 Task: Add a dependency to the task Create a new online platform for online nutrition coaching , the existing task  Implement a new cloud-based supply chain analytics system for a company in the project BlueChipper
Action: Mouse moved to (643, 503)
Screenshot: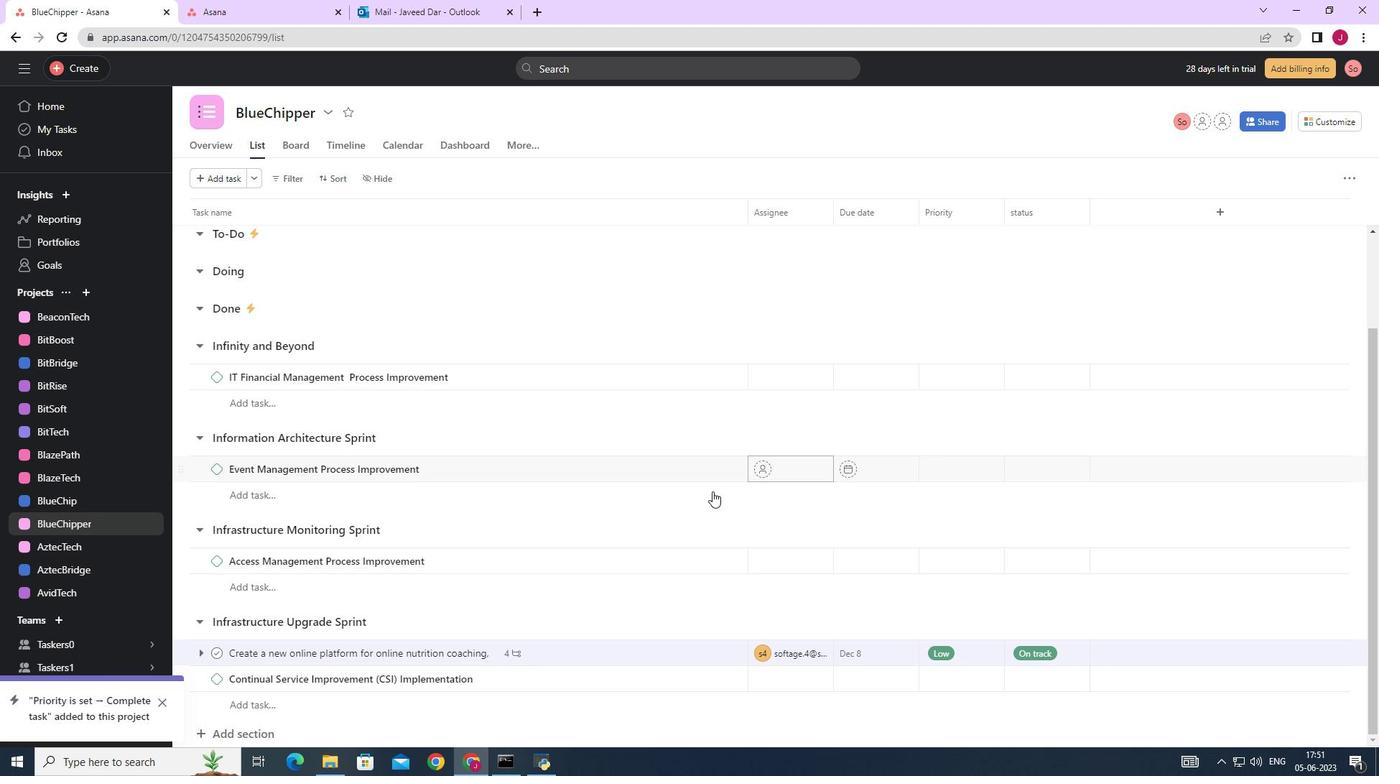 
Action: Mouse scrolled (643, 502) with delta (0, 0)
Screenshot: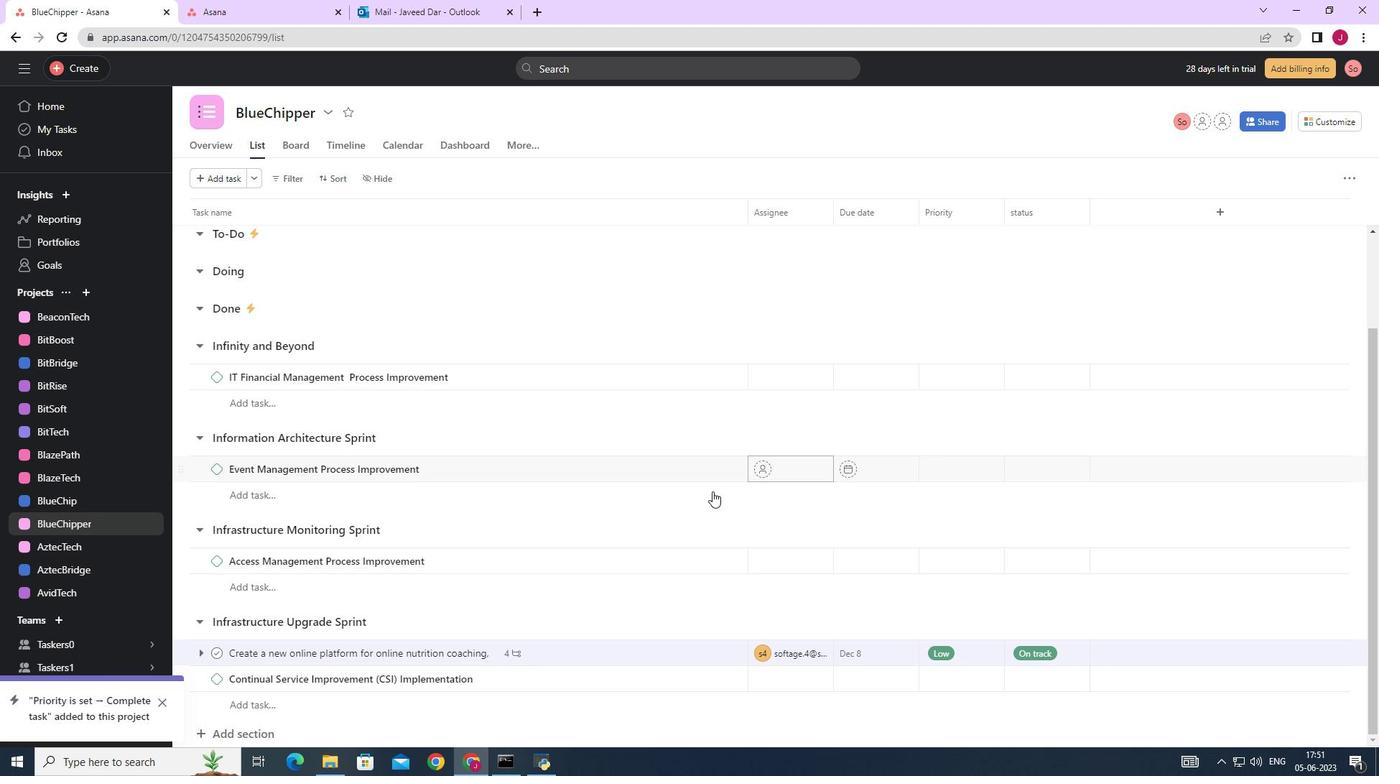 
Action: Mouse moved to (643, 504)
Screenshot: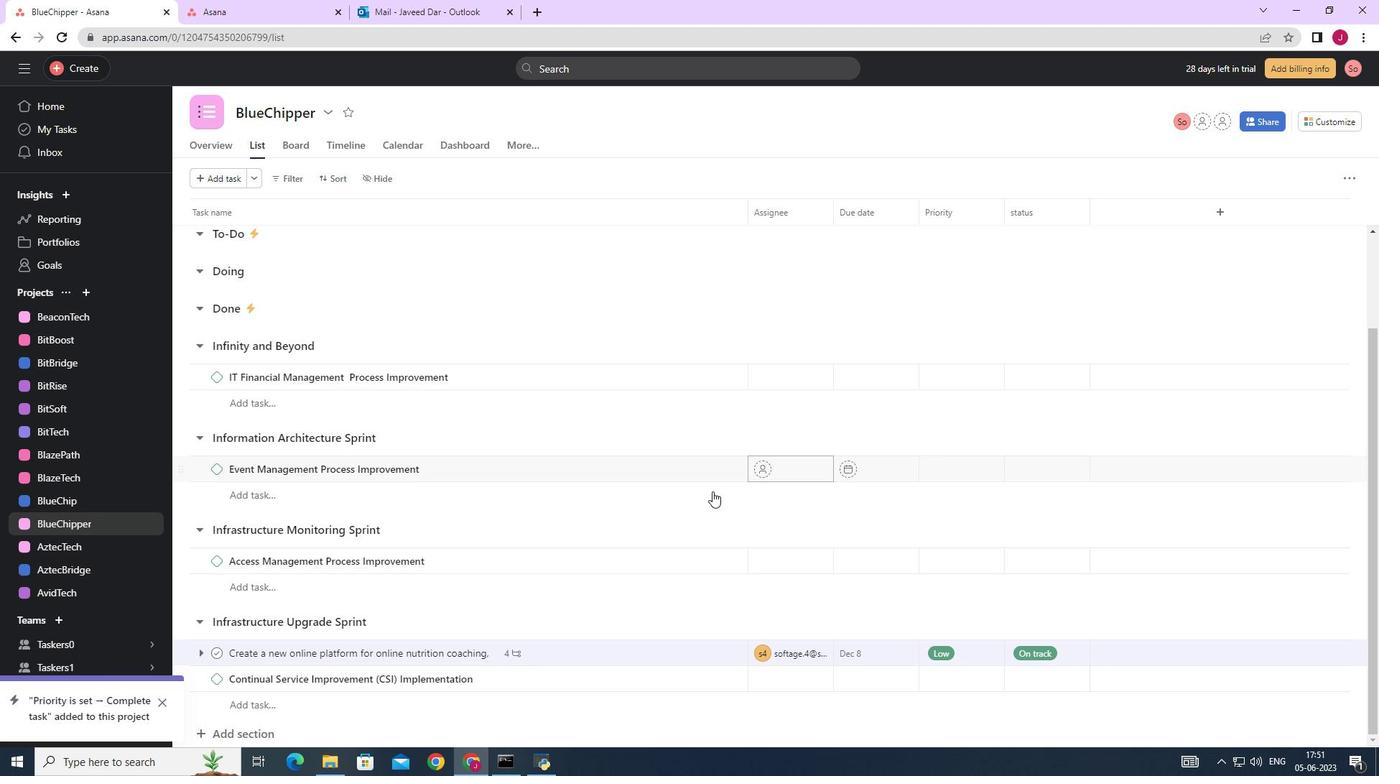 
Action: Mouse scrolled (643, 503) with delta (0, 0)
Screenshot: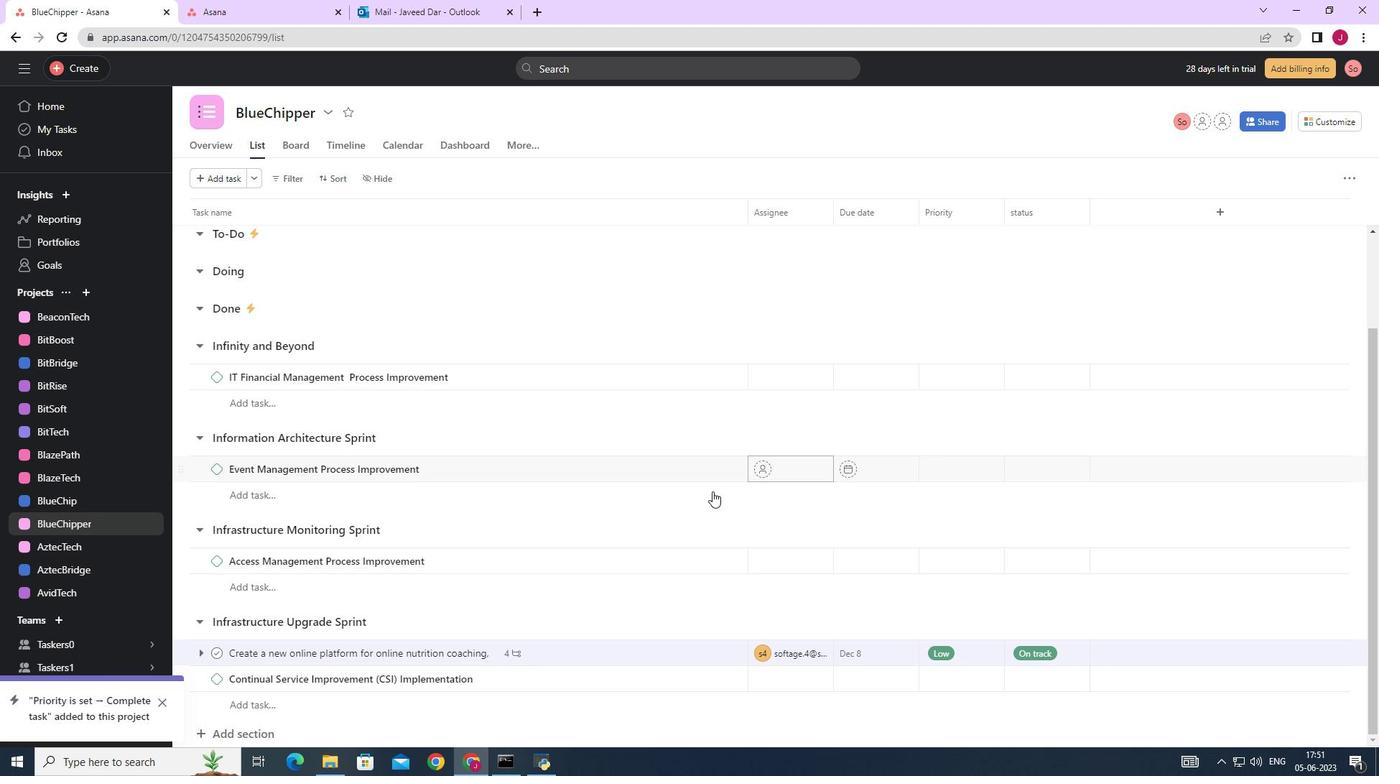 
Action: Mouse scrolled (643, 503) with delta (0, 0)
Screenshot: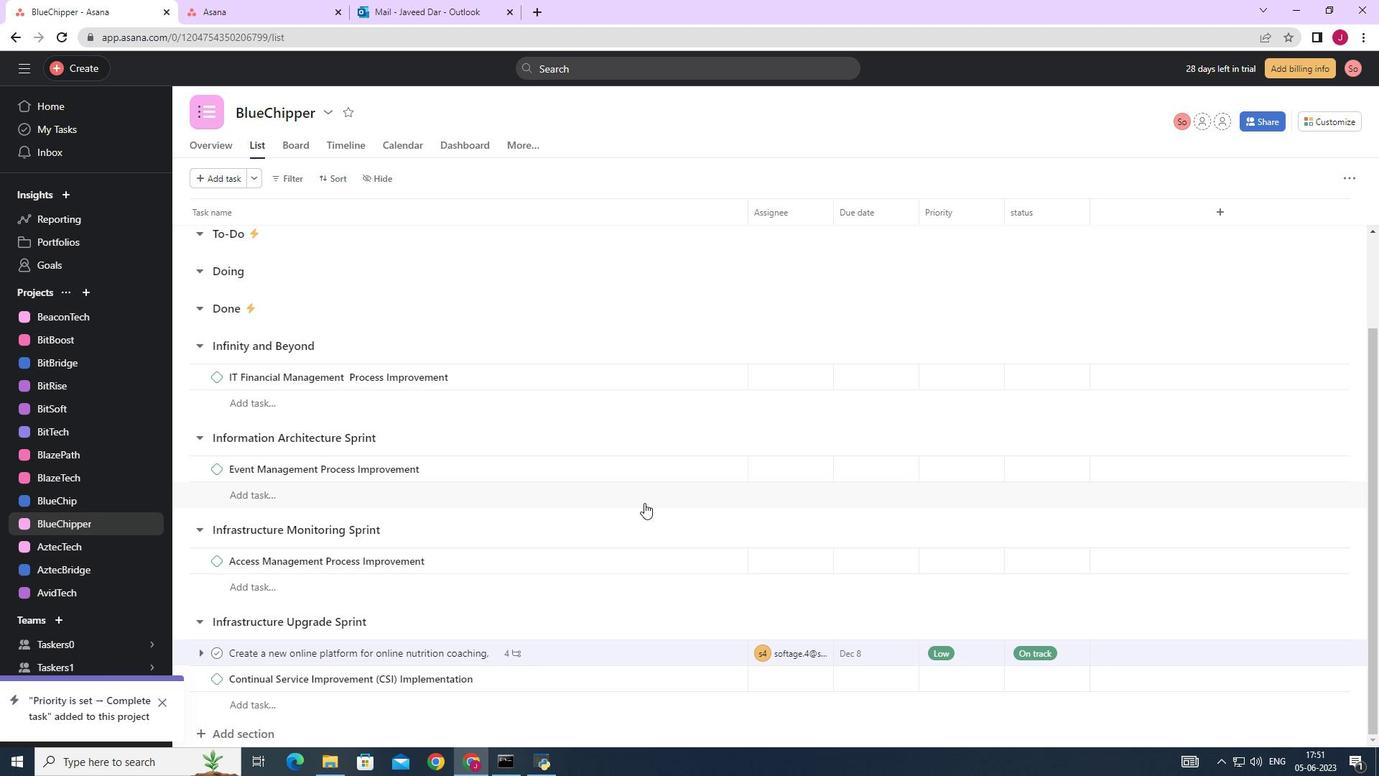 
Action: Mouse scrolled (643, 503) with delta (0, 0)
Screenshot: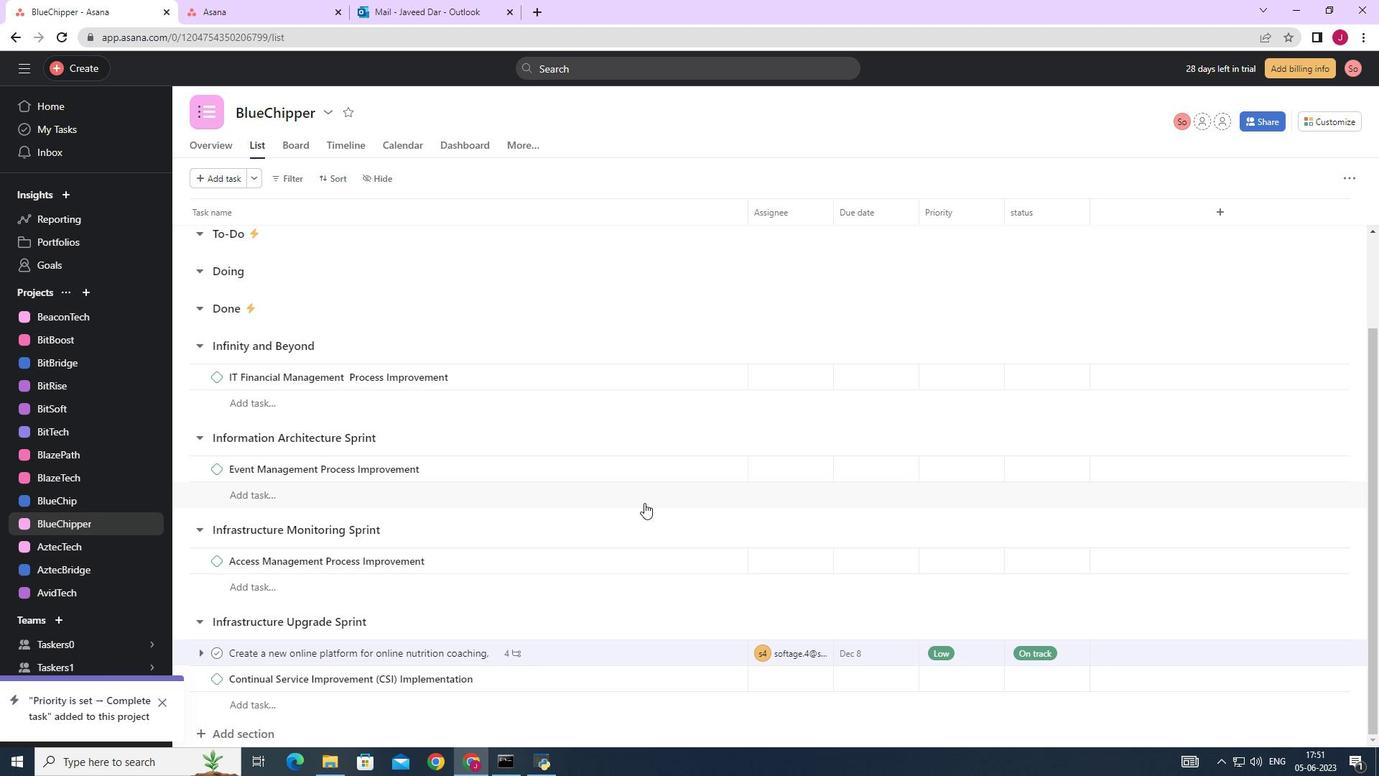 
Action: Mouse scrolled (643, 503) with delta (0, 0)
Screenshot: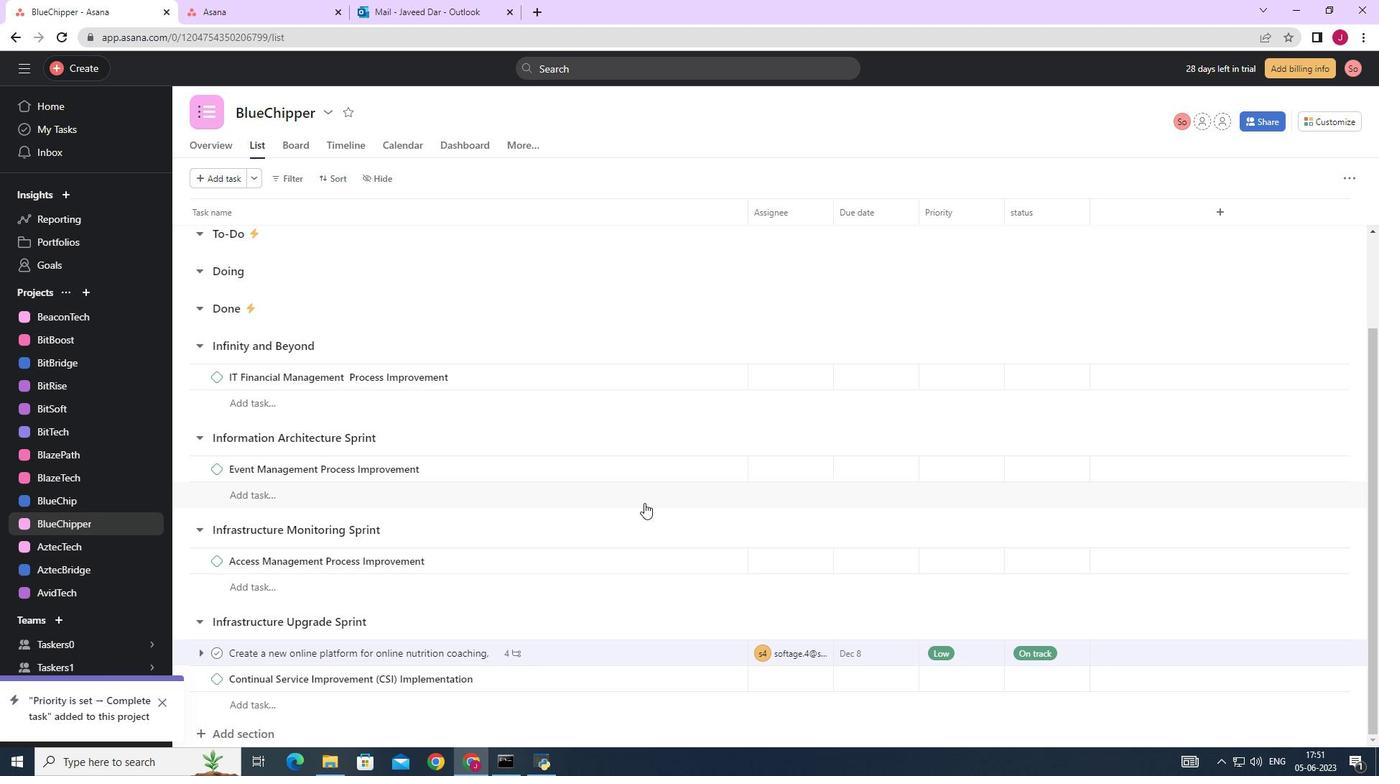 
Action: Mouse scrolled (643, 503) with delta (0, 0)
Screenshot: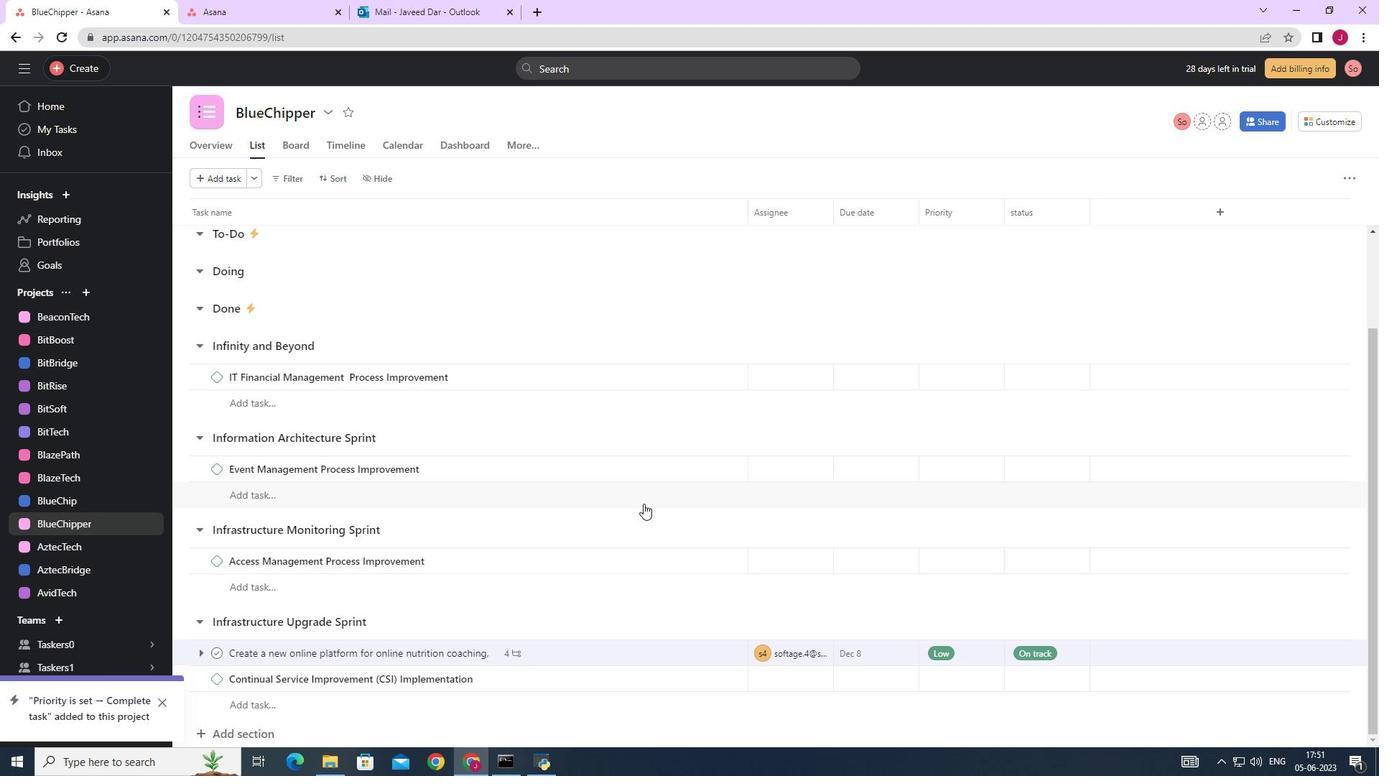 
Action: Mouse moved to (694, 656)
Screenshot: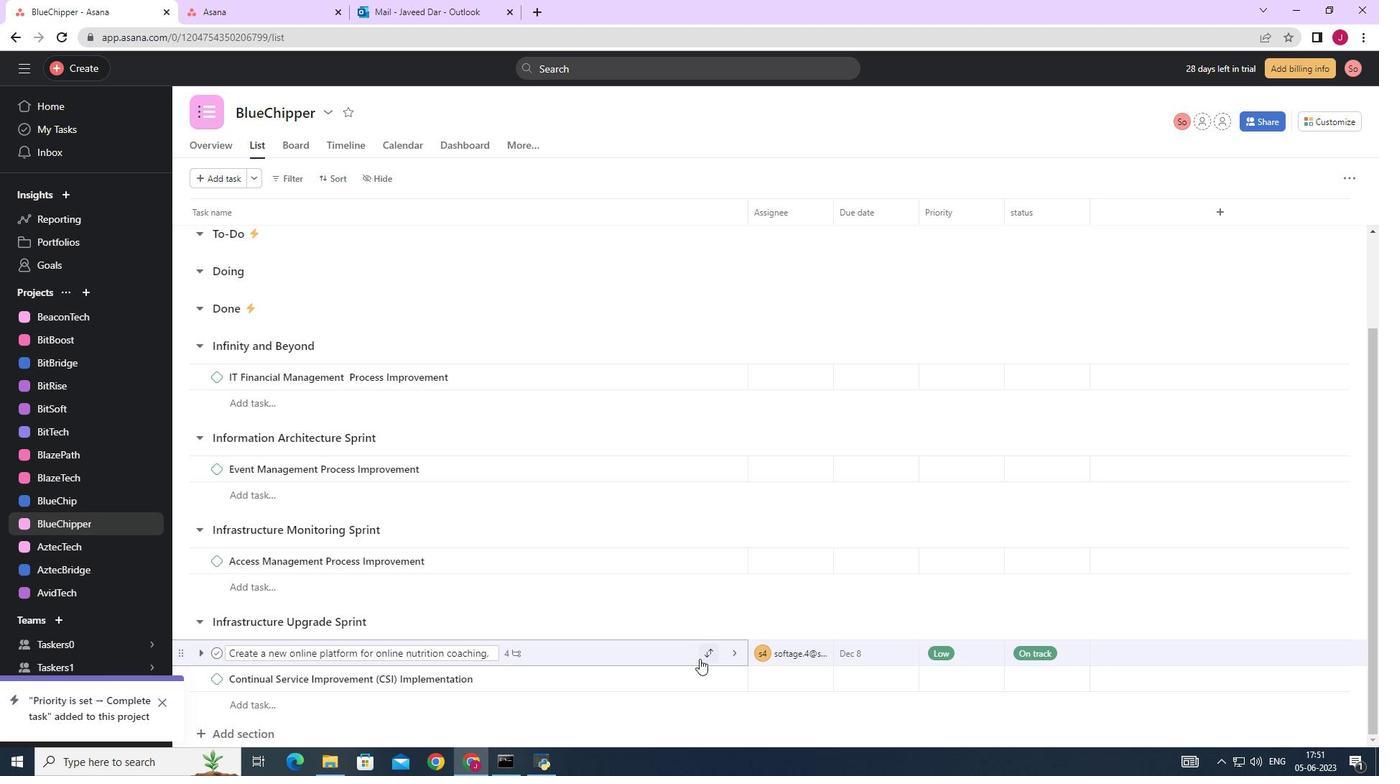 
Action: Mouse pressed left at (694, 656)
Screenshot: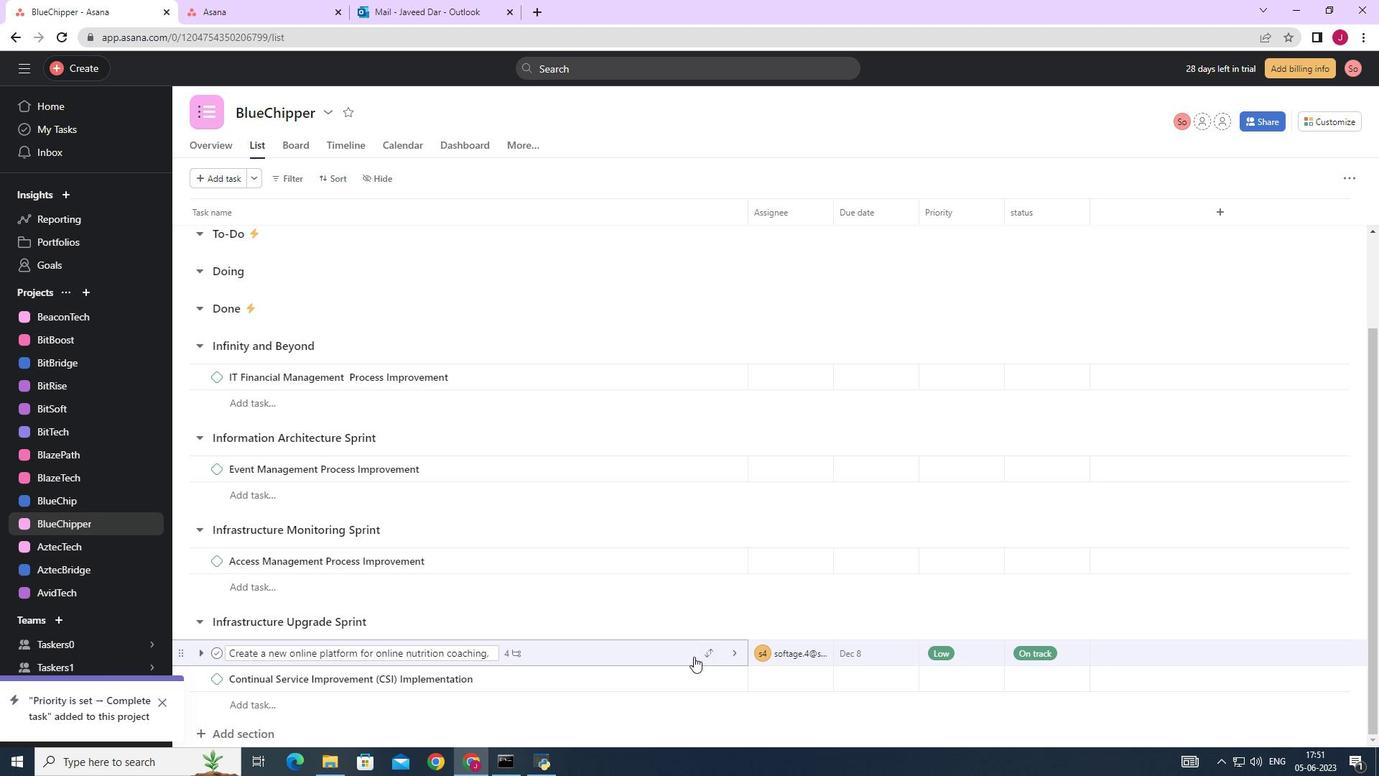 
Action: Mouse moved to (1043, 500)
Screenshot: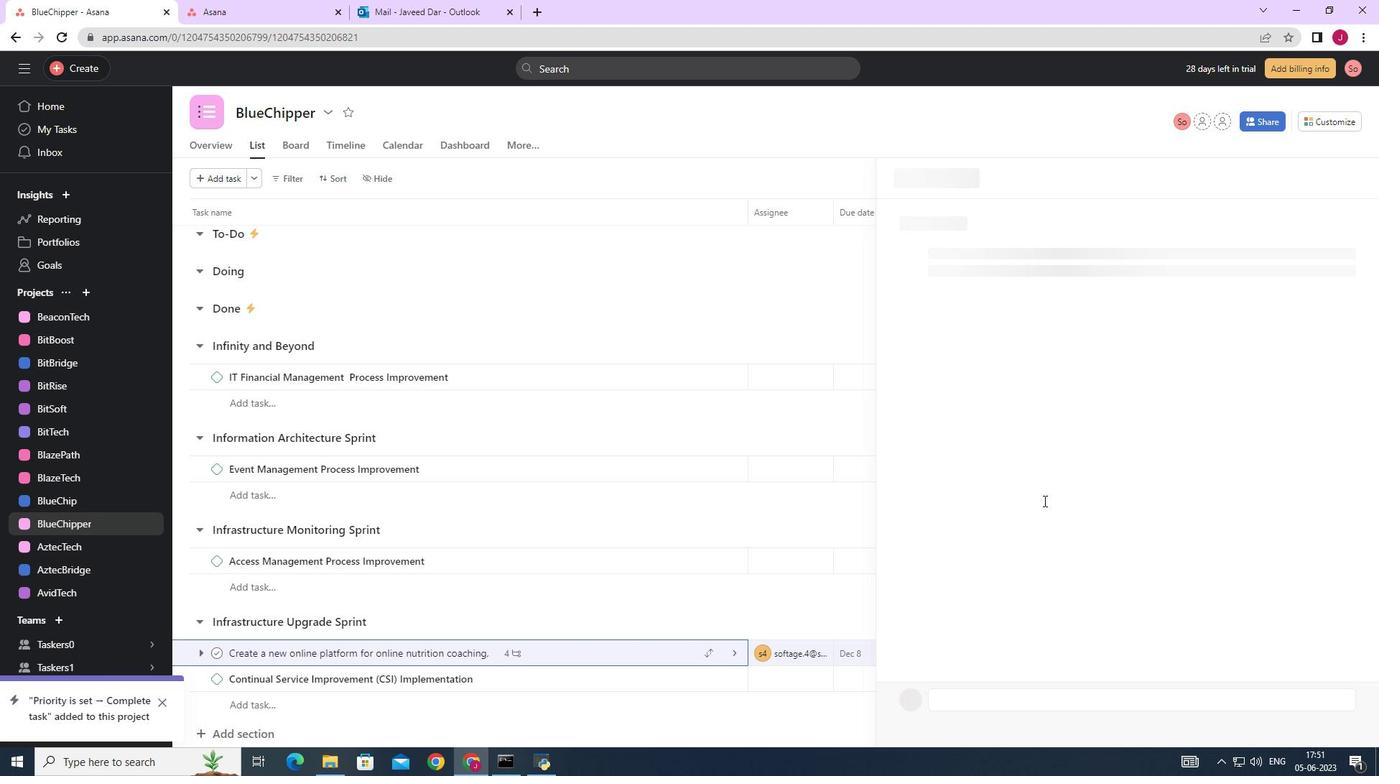 
Action: Mouse scrolled (1043, 499) with delta (0, 0)
Screenshot: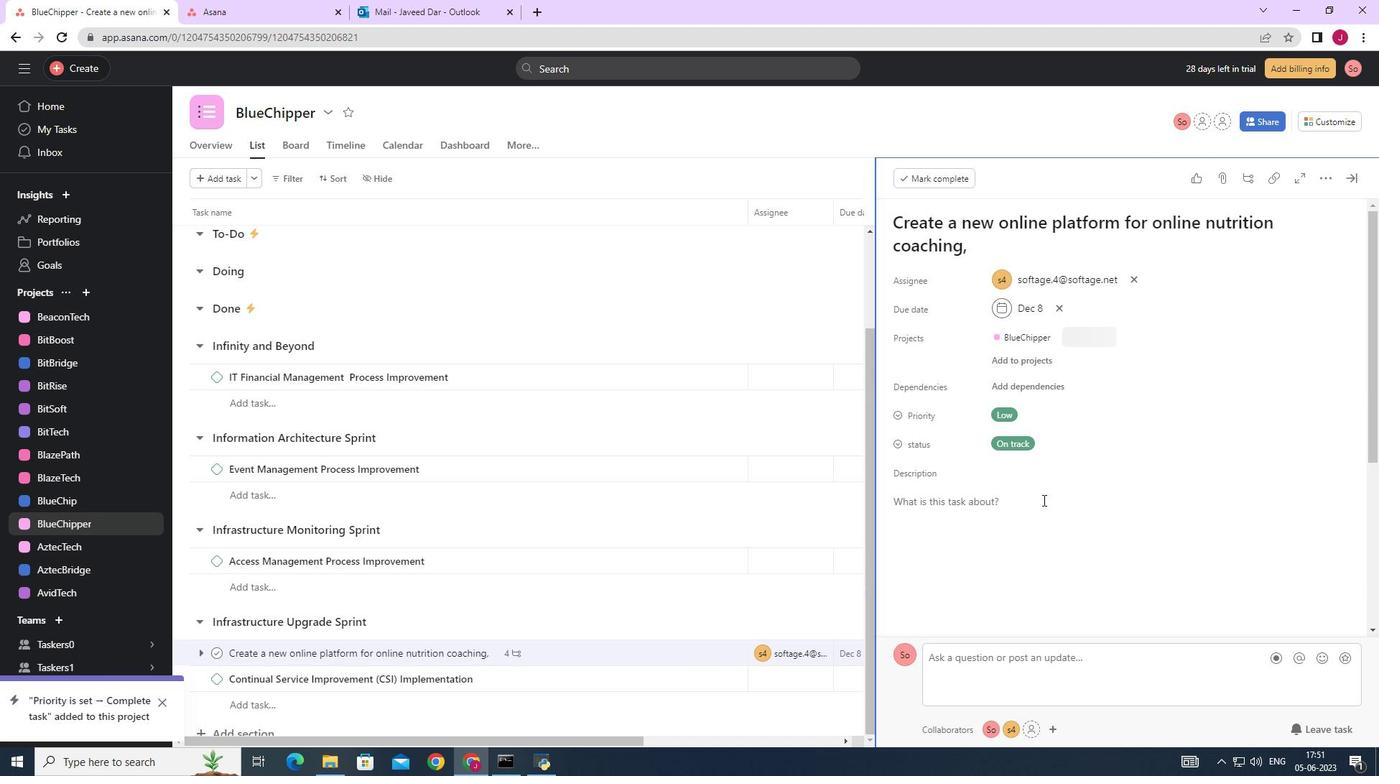 
Action: Mouse moved to (1033, 492)
Screenshot: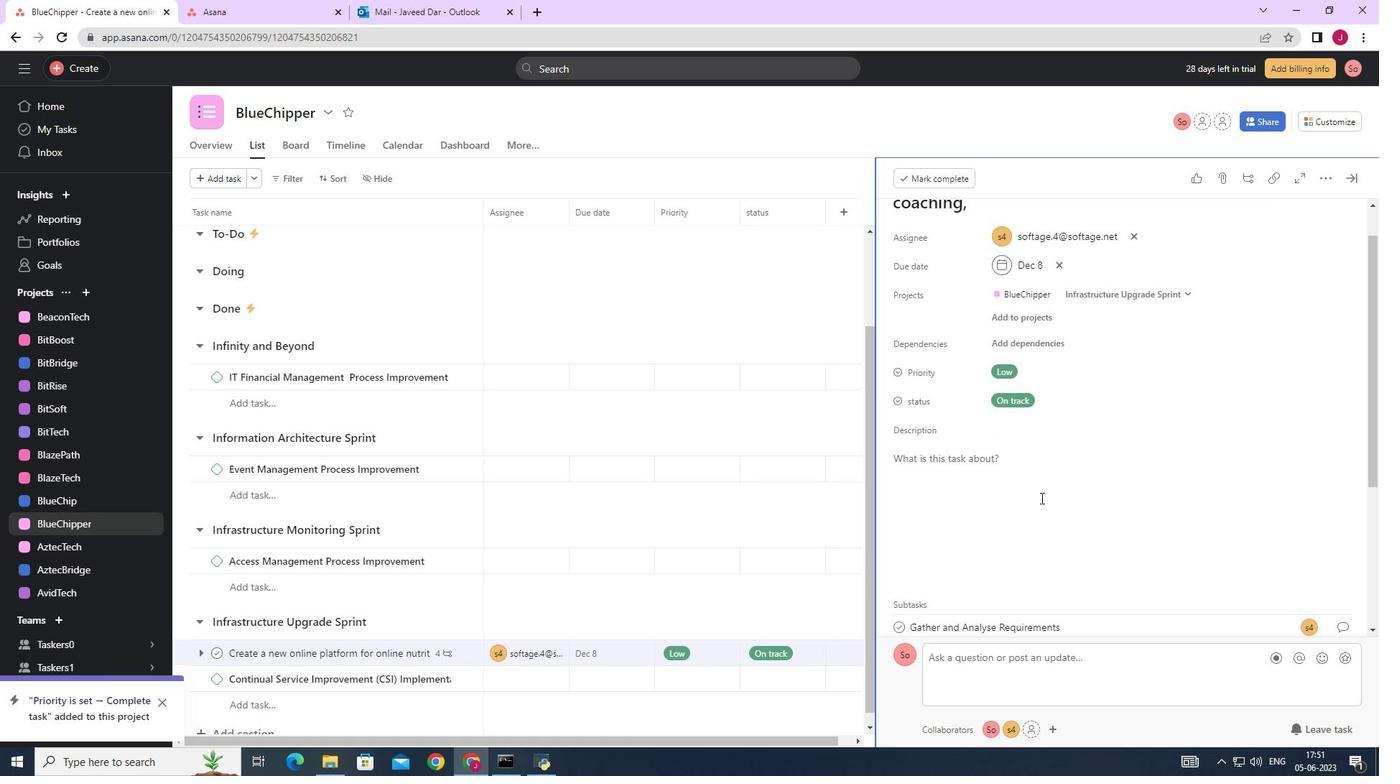 
Action: Mouse scrolled (1033, 491) with delta (0, 0)
Screenshot: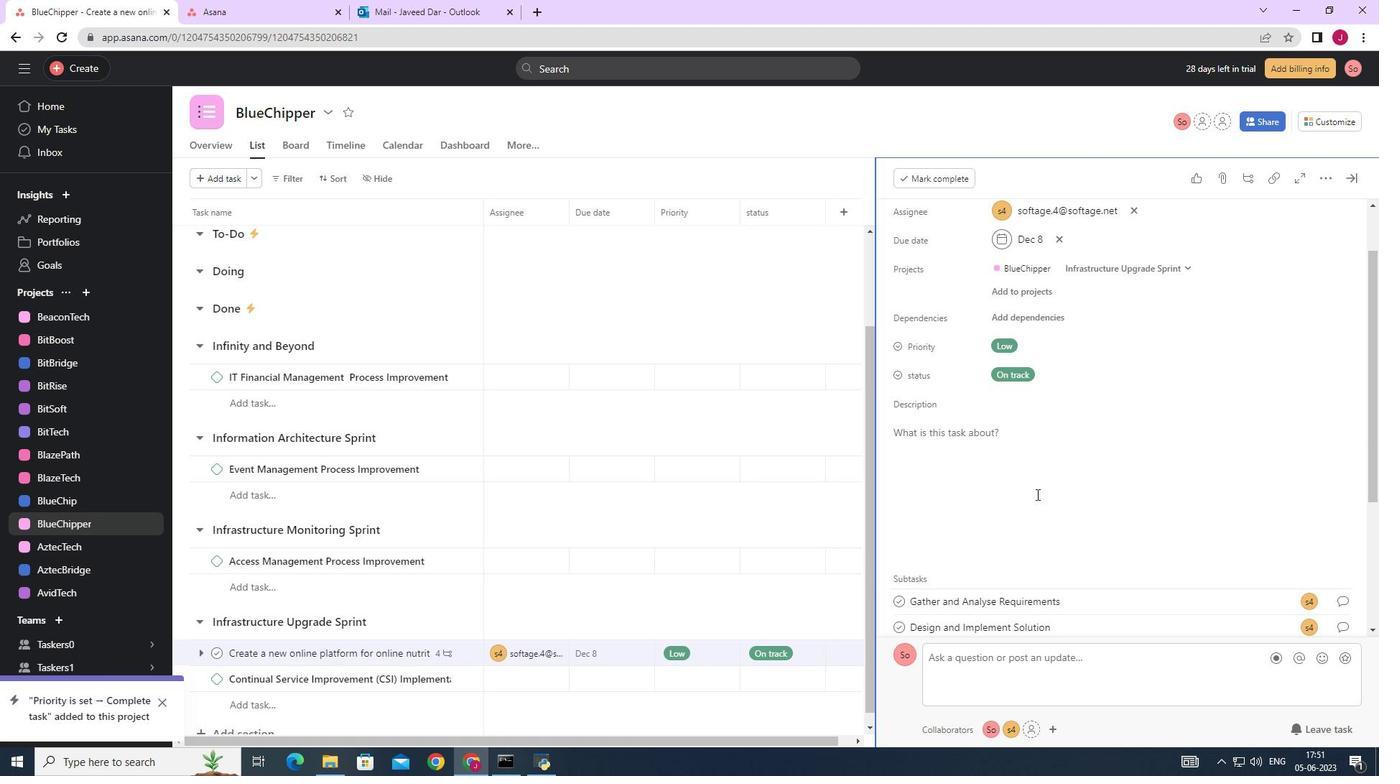 
Action: Mouse scrolled (1033, 491) with delta (0, 0)
Screenshot: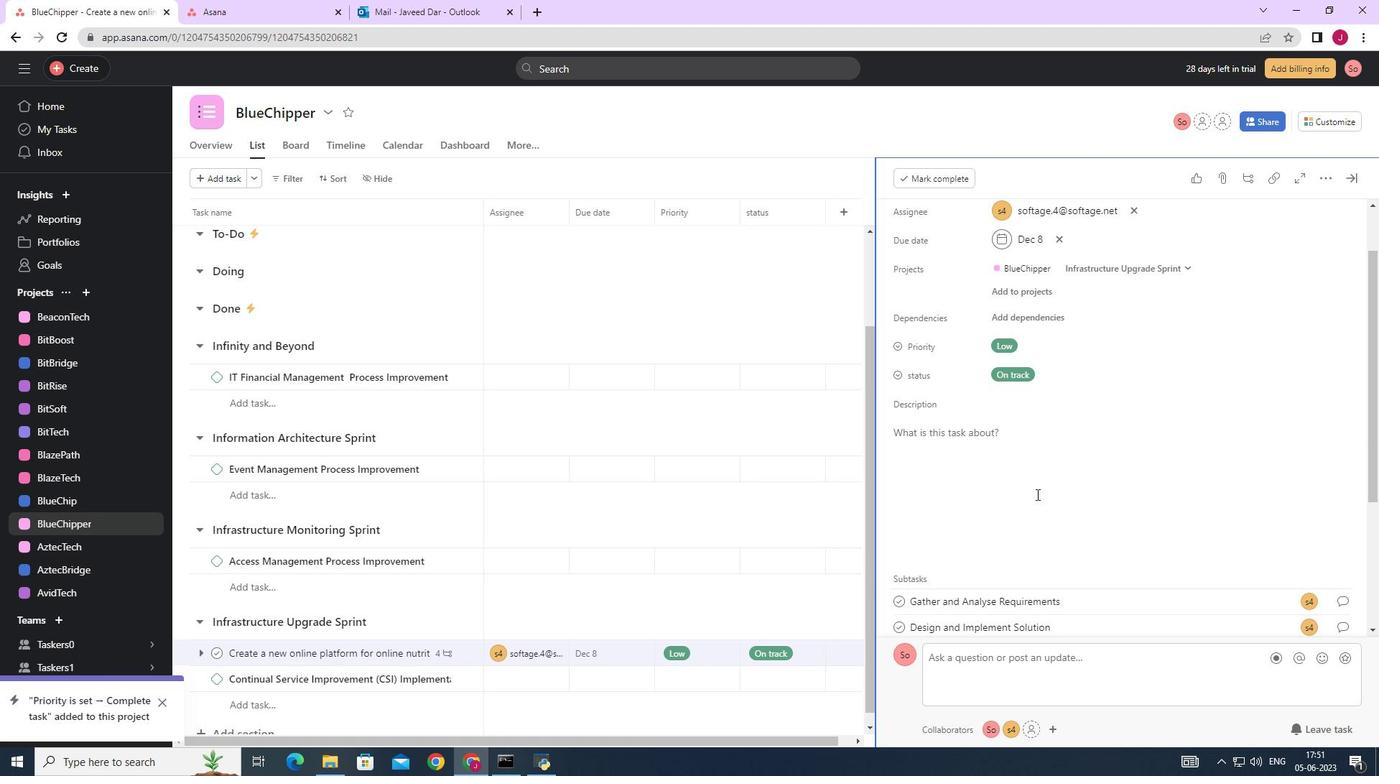 
Action: Mouse scrolled (1033, 491) with delta (0, 0)
Screenshot: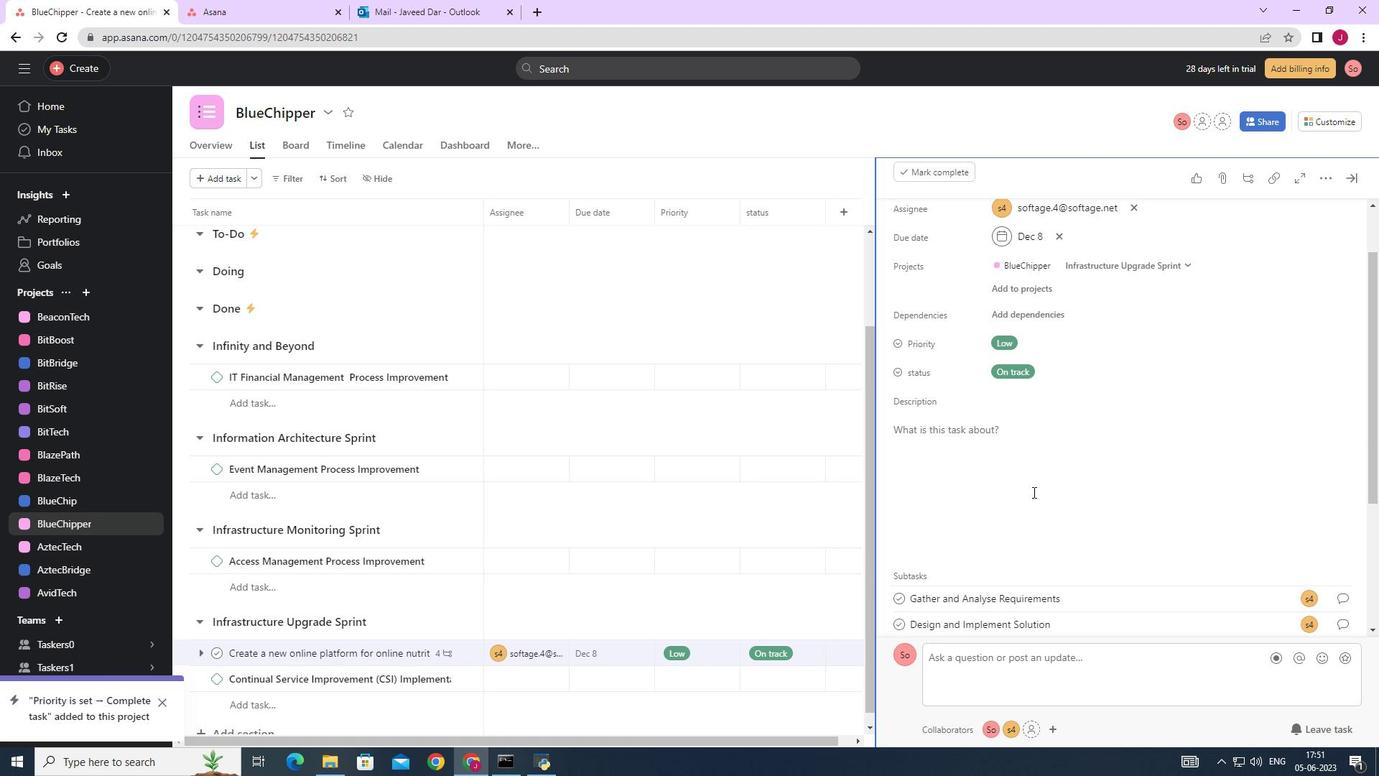 
Action: Mouse scrolled (1033, 491) with delta (0, 0)
Screenshot: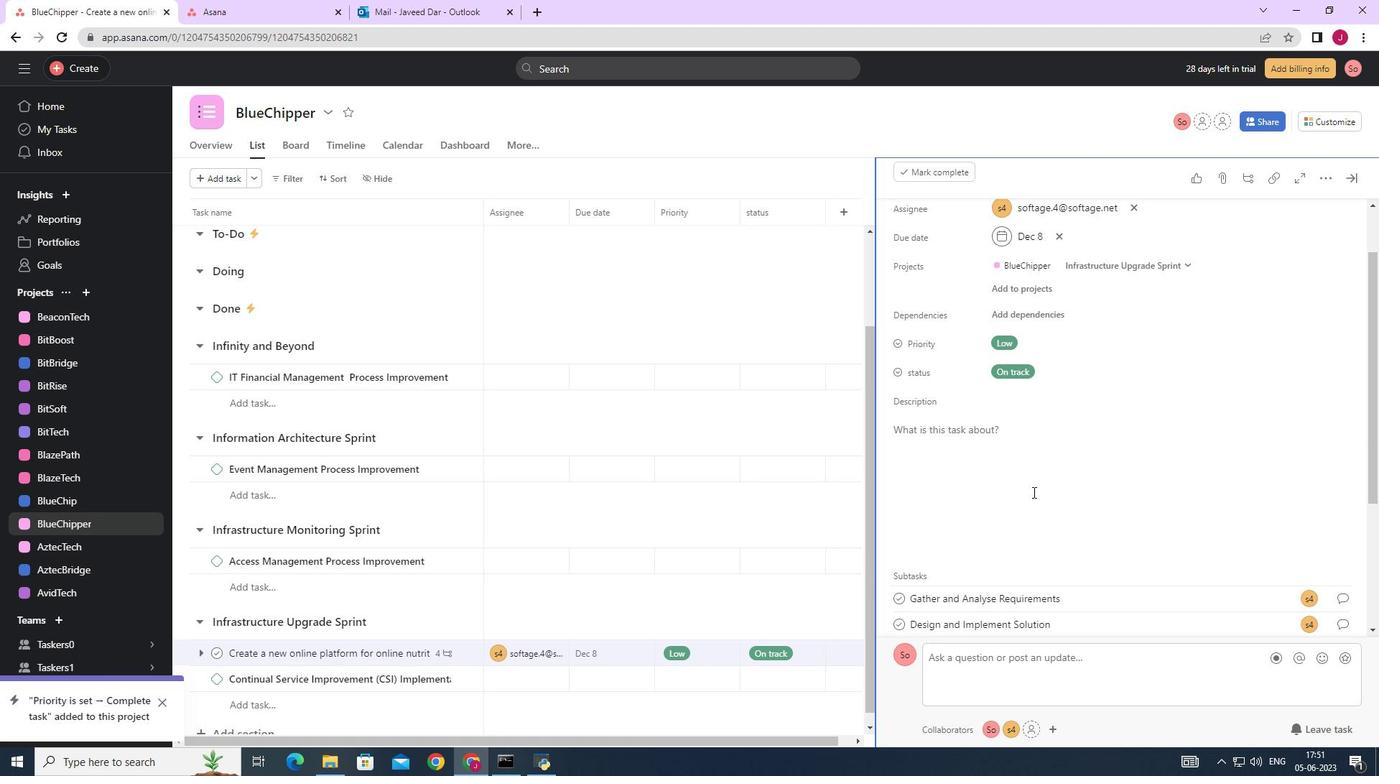 
Action: Mouse moved to (952, 454)
Screenshot: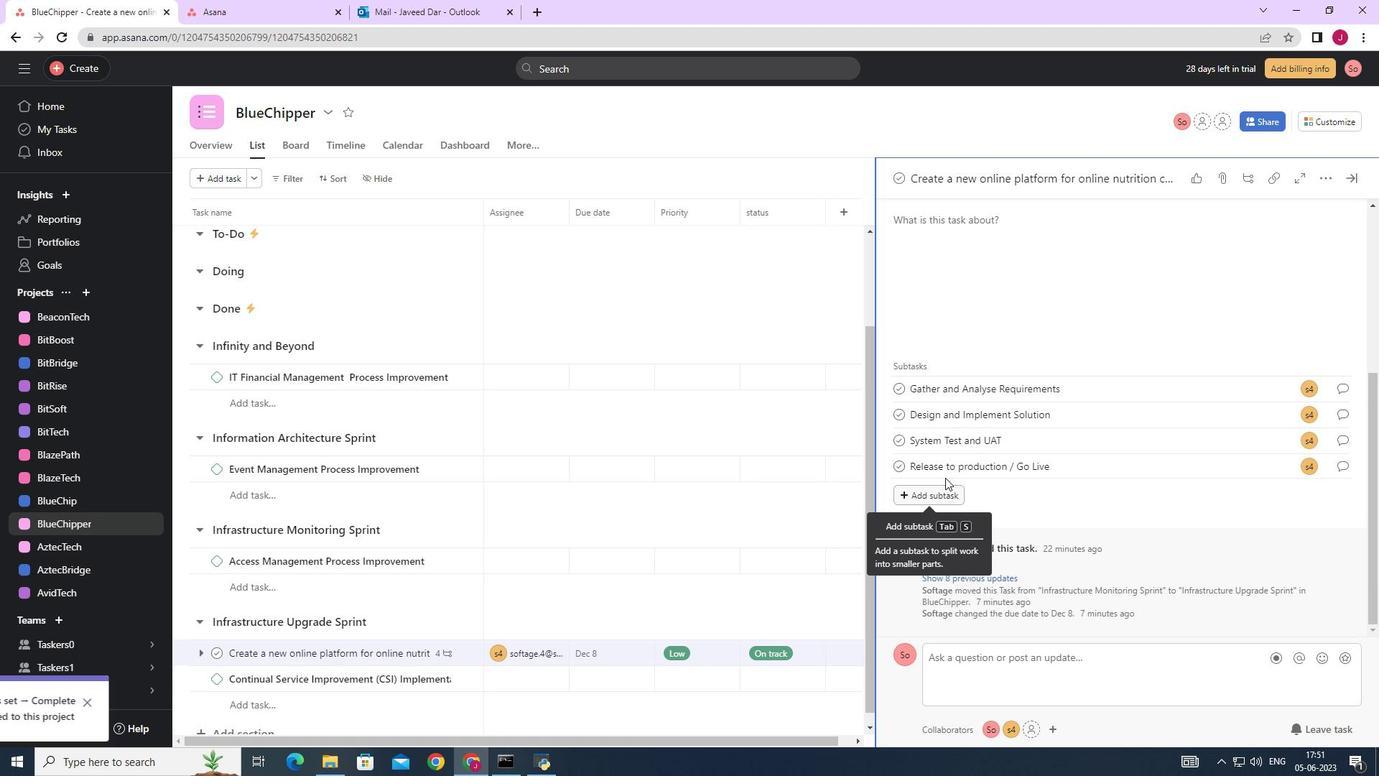 
Action: Mouse scrolled (952, 454) with delta (0, 0)
Screenshot: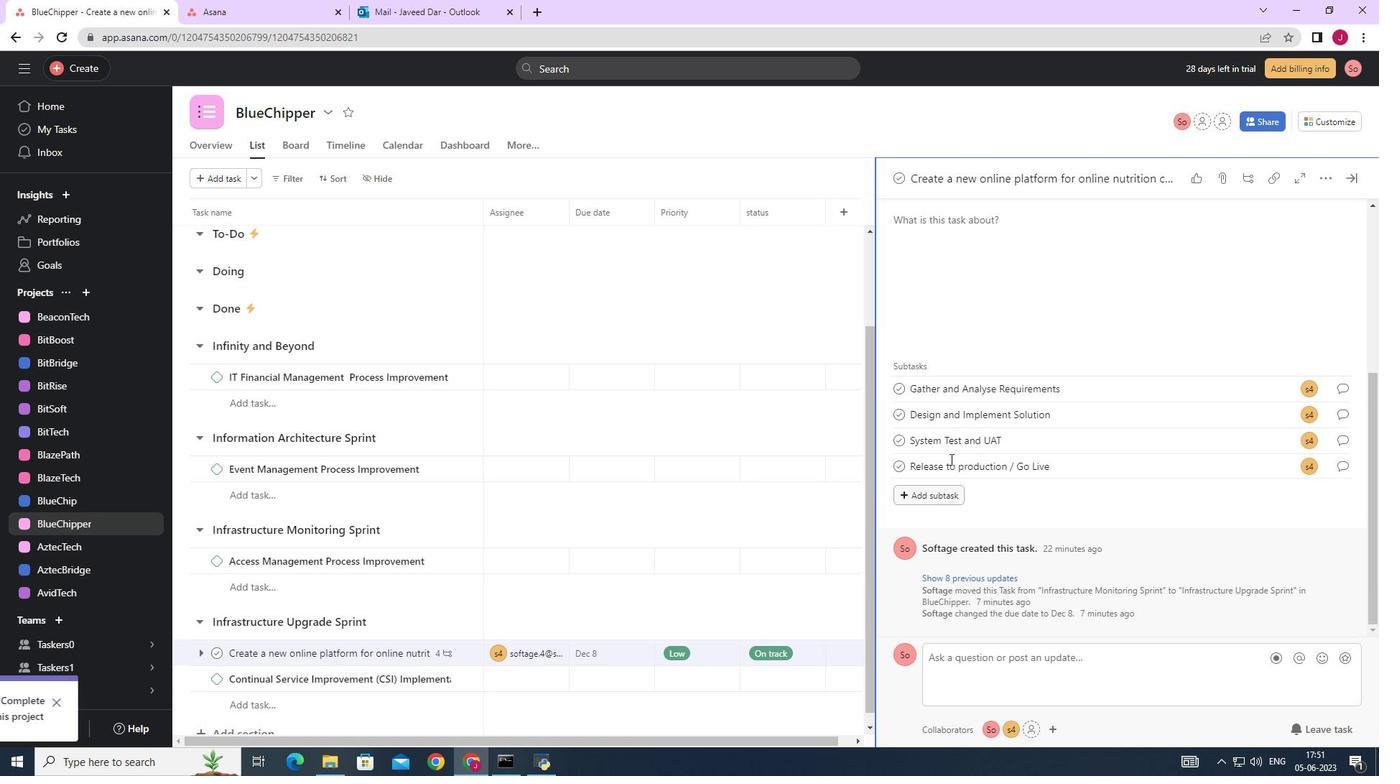 
Action: Mouse scrolled (952, 454) with delta (0, 0)
Screenshot: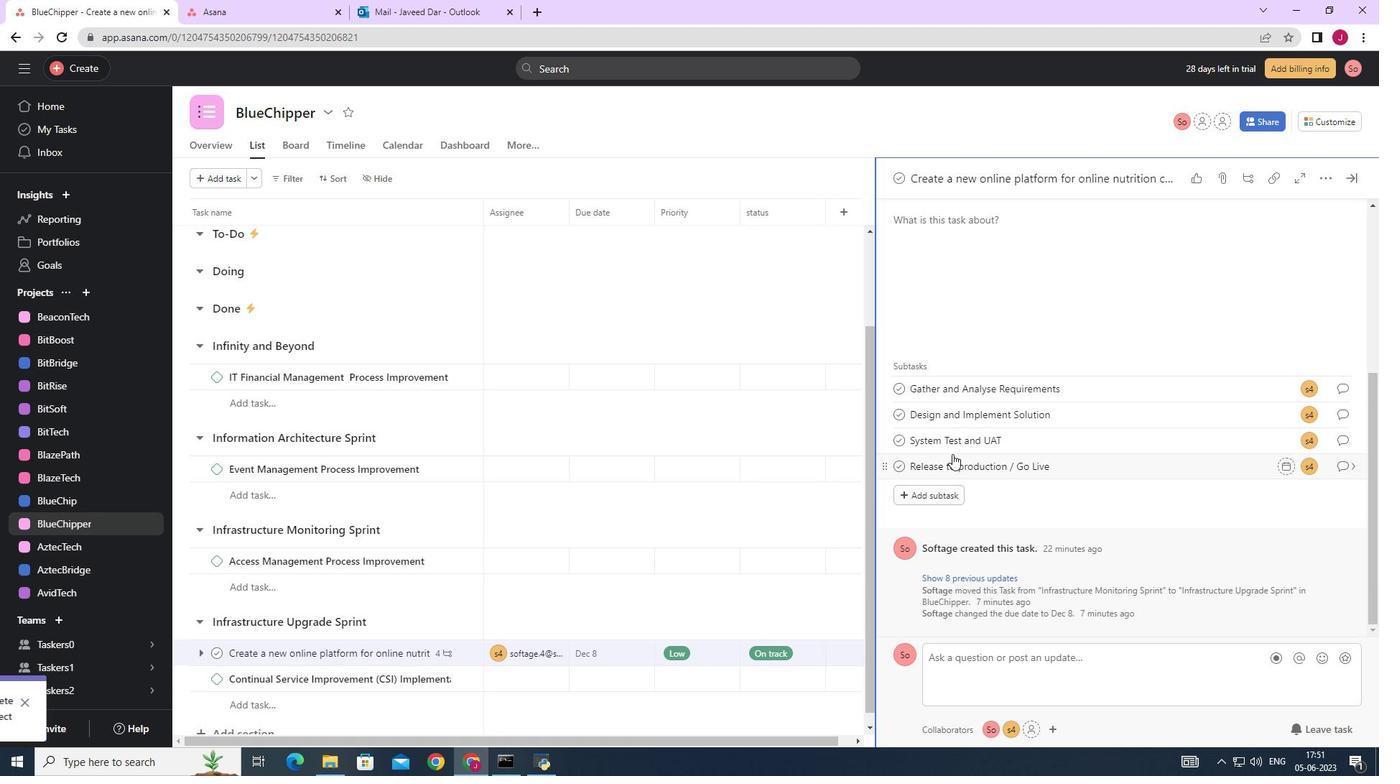 
Action: Mouse scrolled (952, 454) with delta (0, 0)
Screenshot: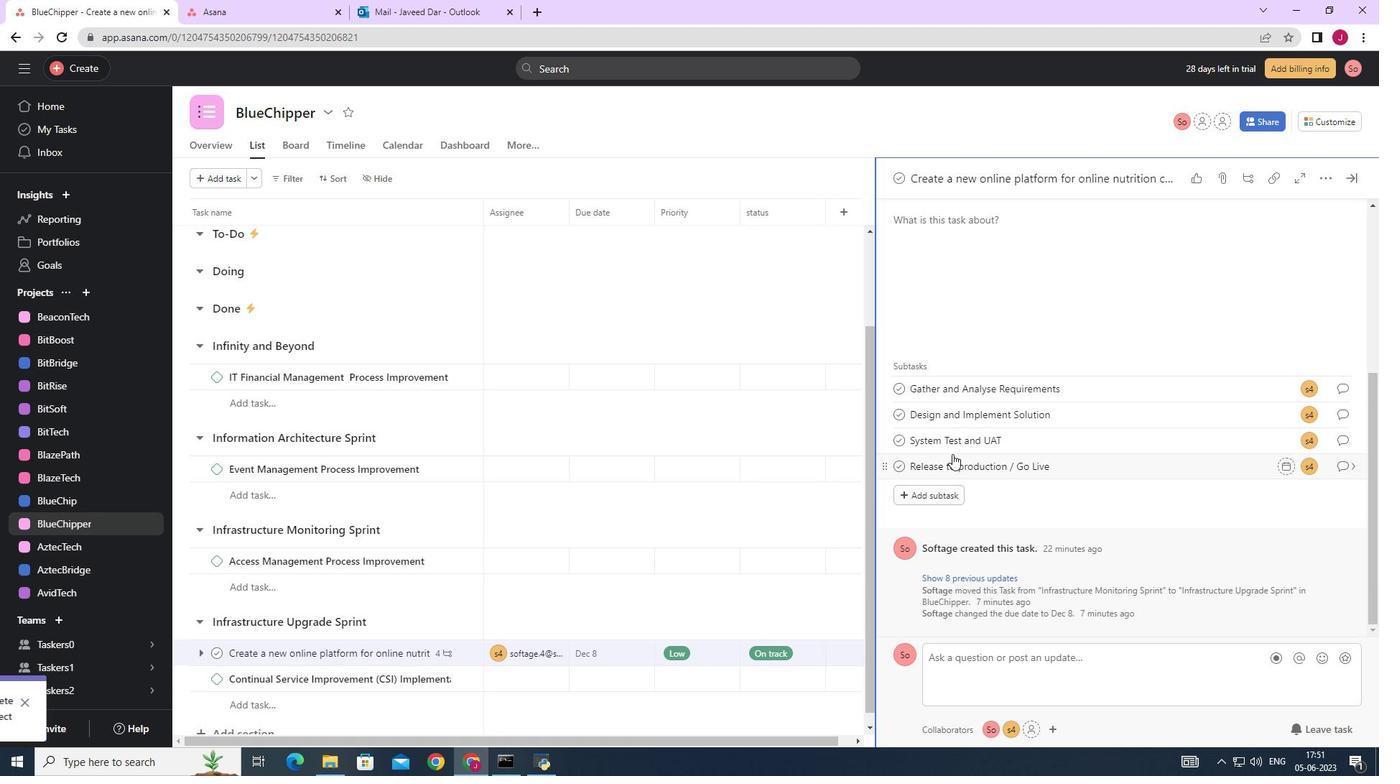 
Action: Mouse moved to (989, 379)
Screenshot: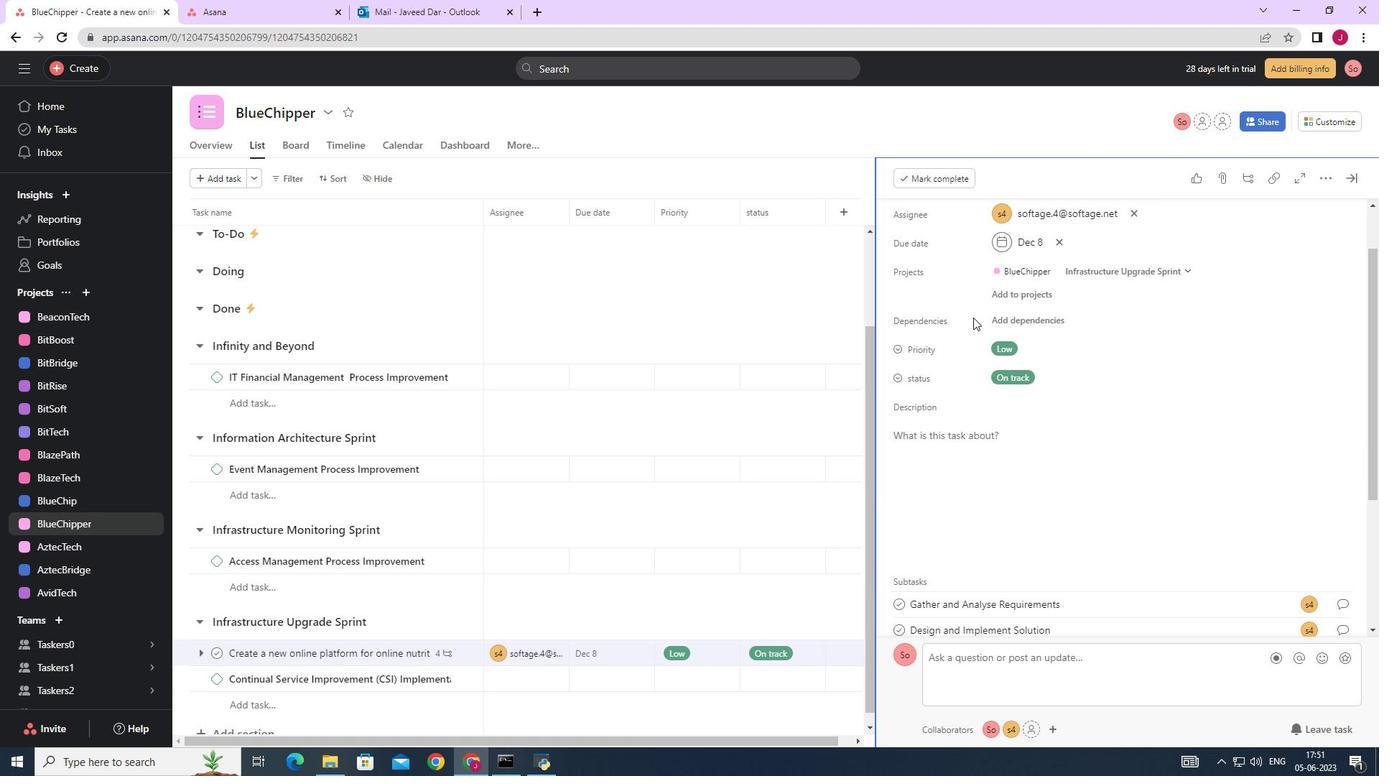 
Action: Mouse scrolled (989, 380) with delta (0, 0)
Screenshot: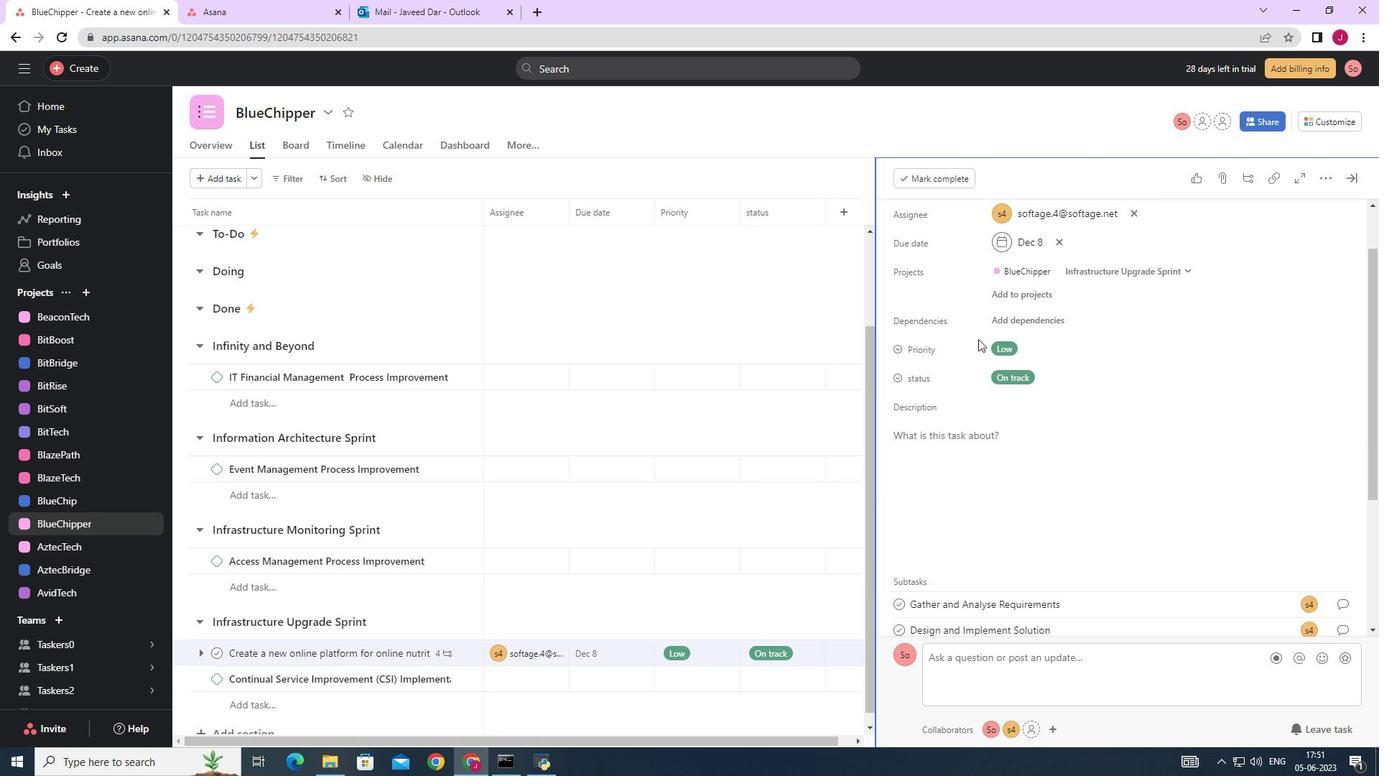 
Action: Mouse scrolled (989, 380) with delta (0, 0)
Screenshot: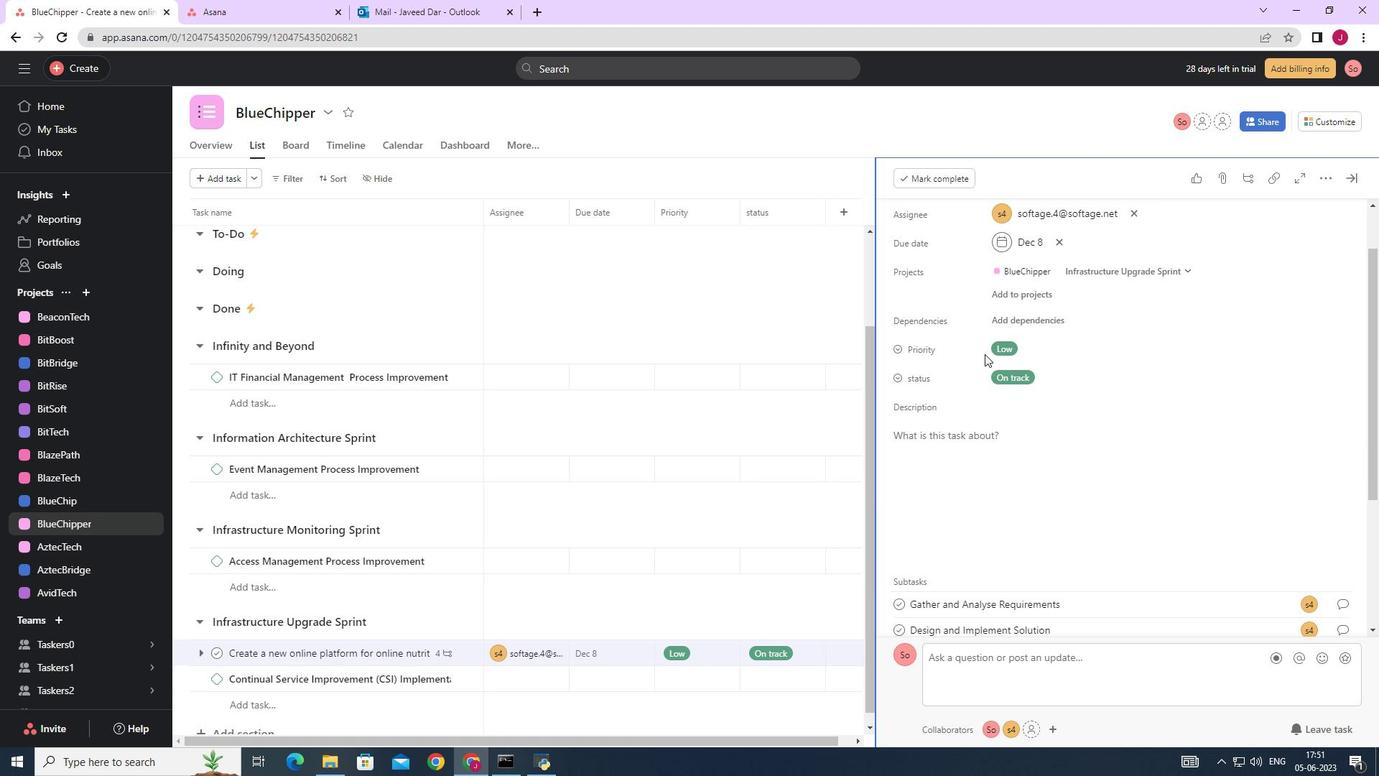 
Action: Mouse scrolled (989, 380) with delta (0, 0)
Screenshot: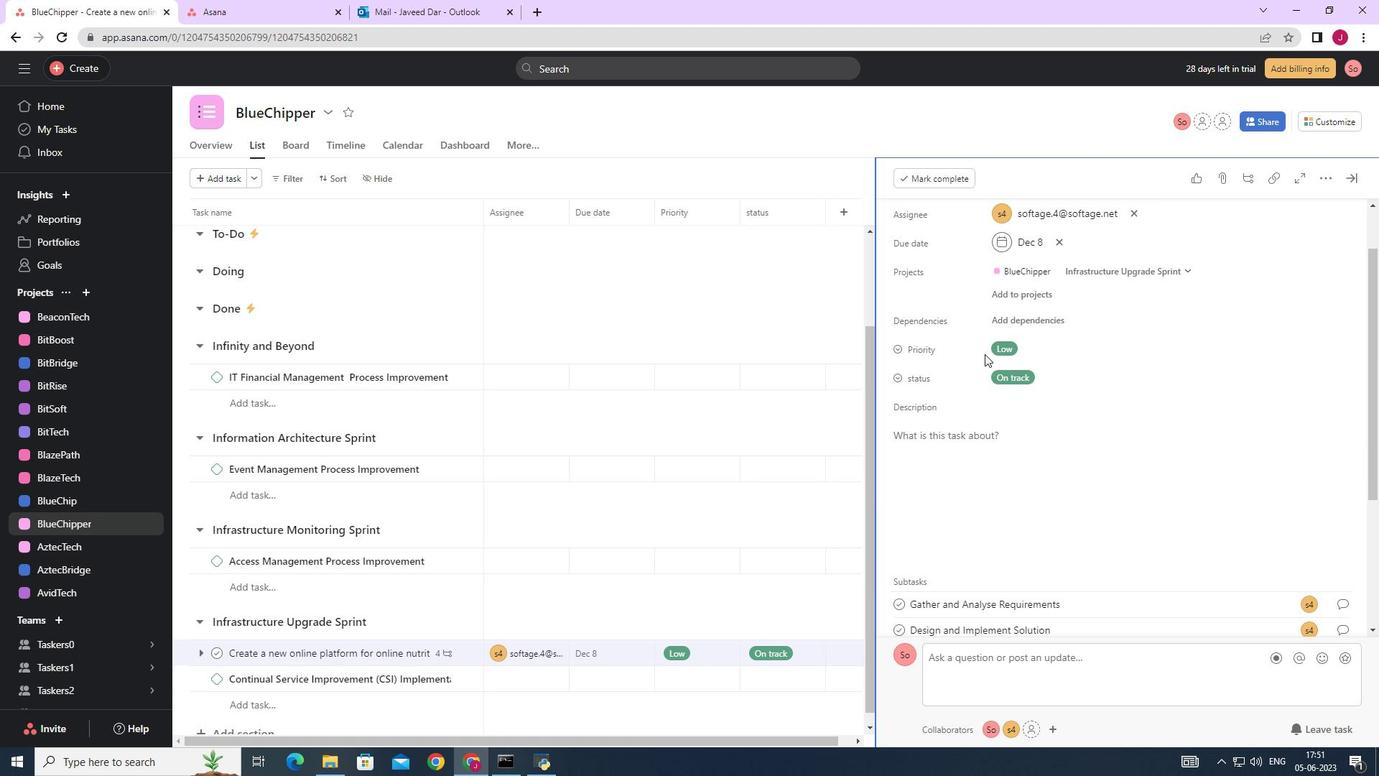 
Action: Mouse scrolled (989, 380) with delta (0, 0)
Screenshot: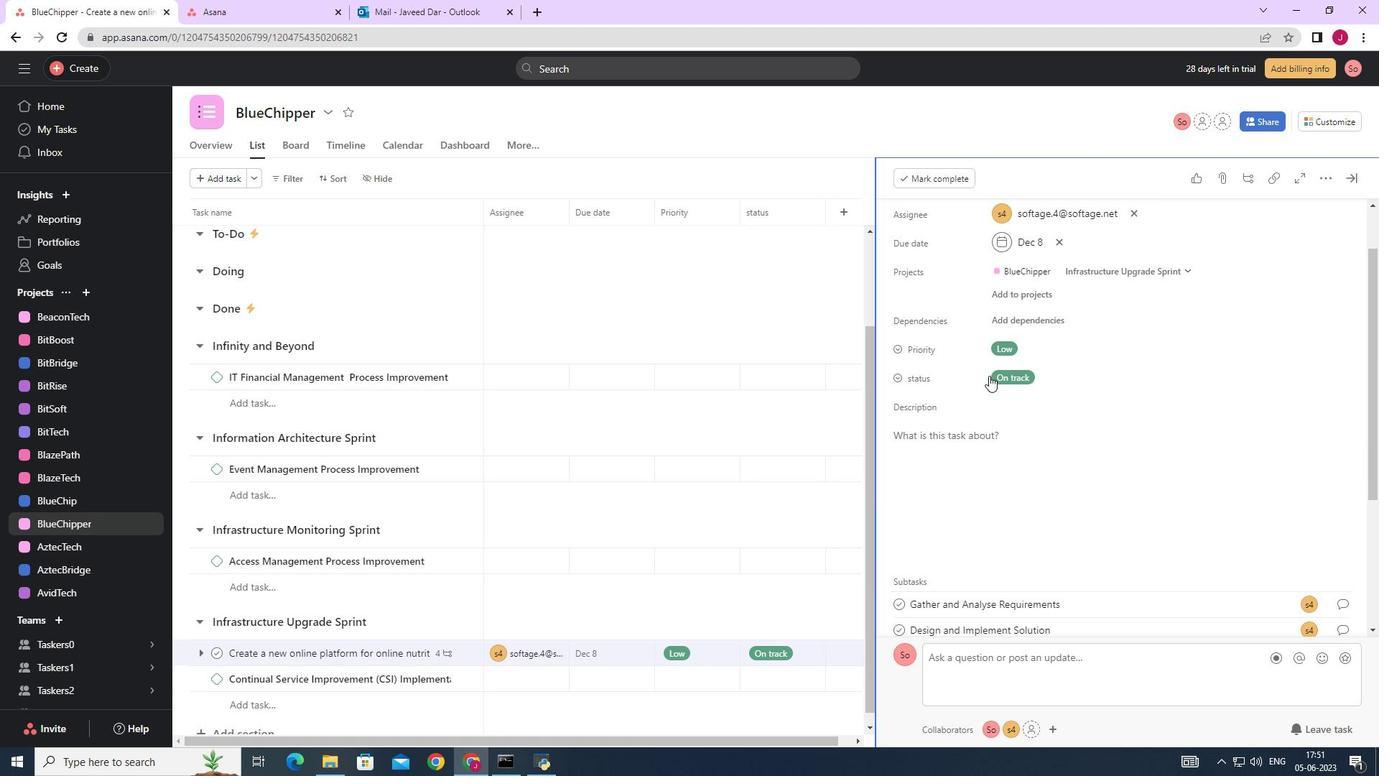 
Action: Mouse moved to (1046, 386)
Screenshot: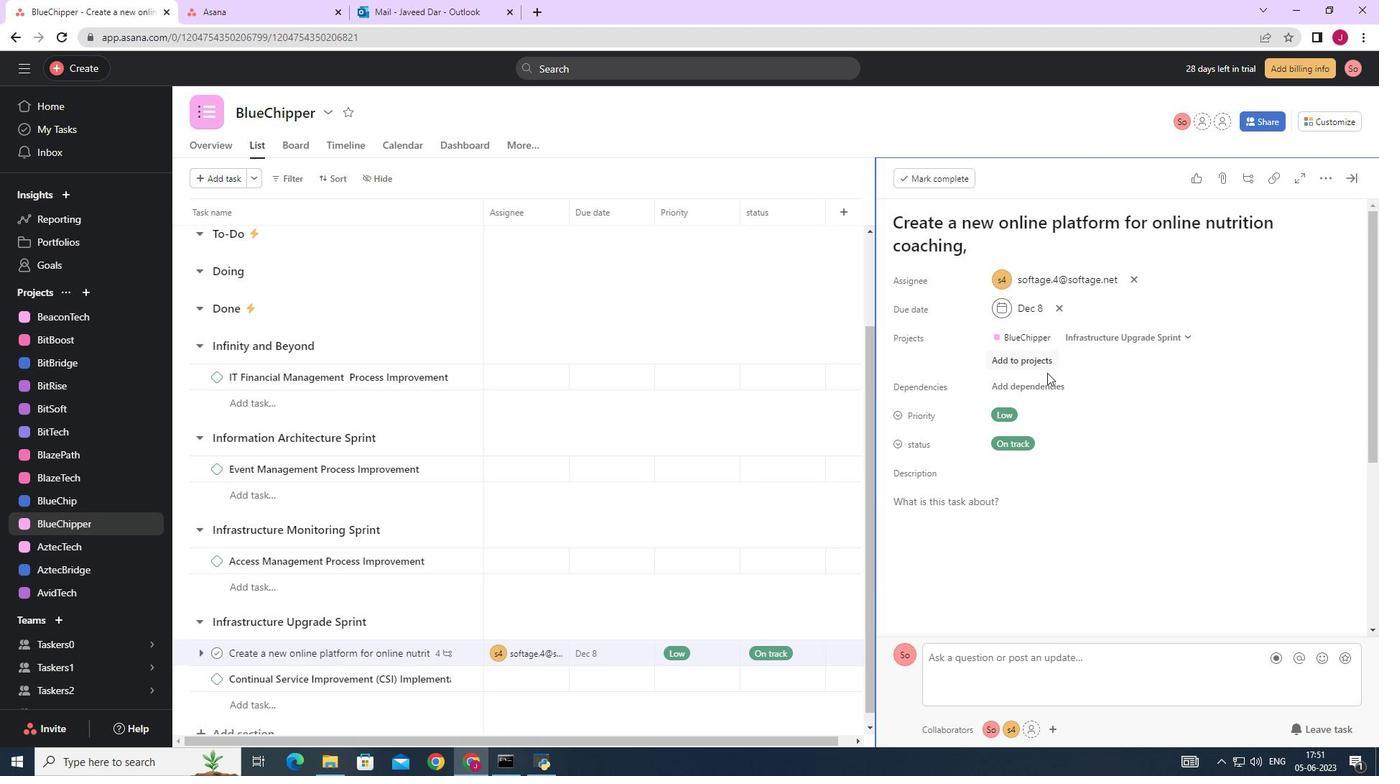 
Action: Mouse pressed left at (1046, 386)
Screenshot: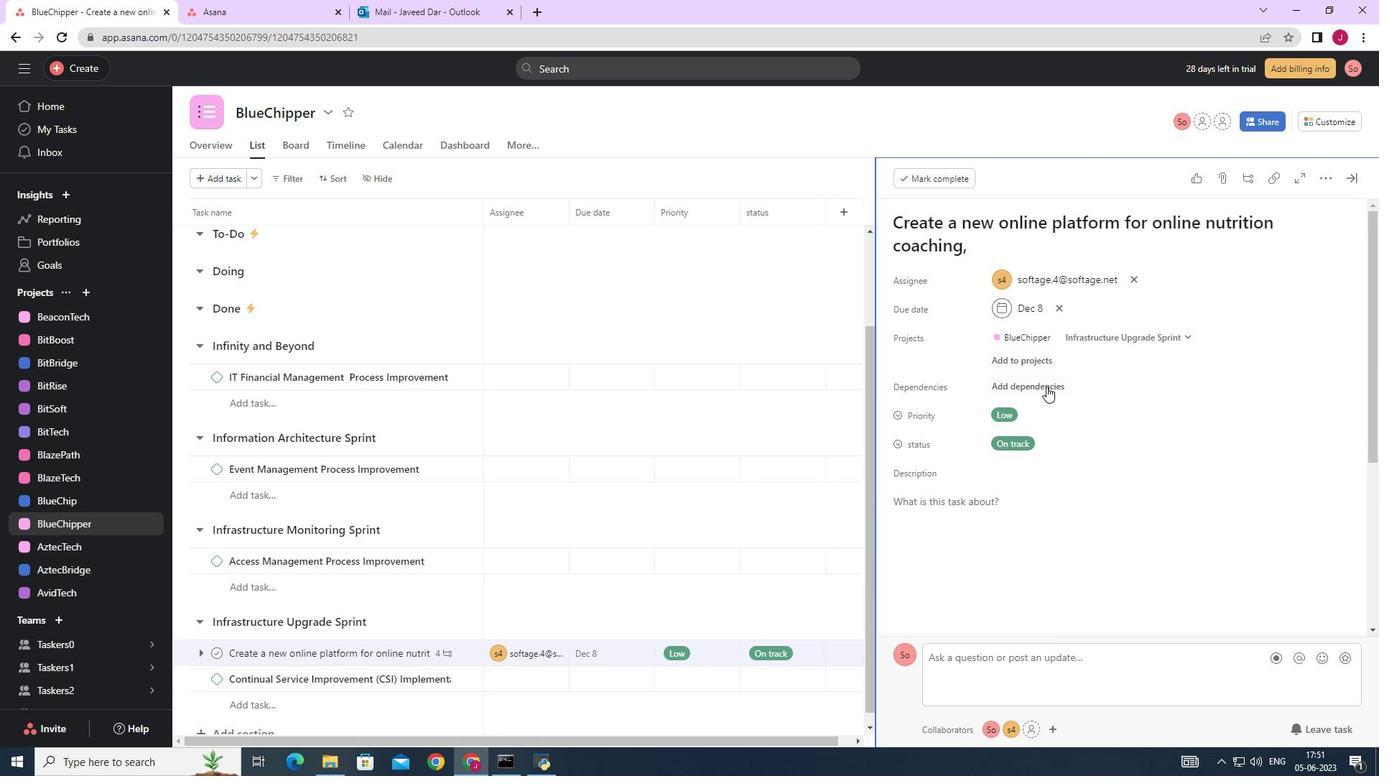 
Action: Mouse moved to (1115, 441)
Screenshot: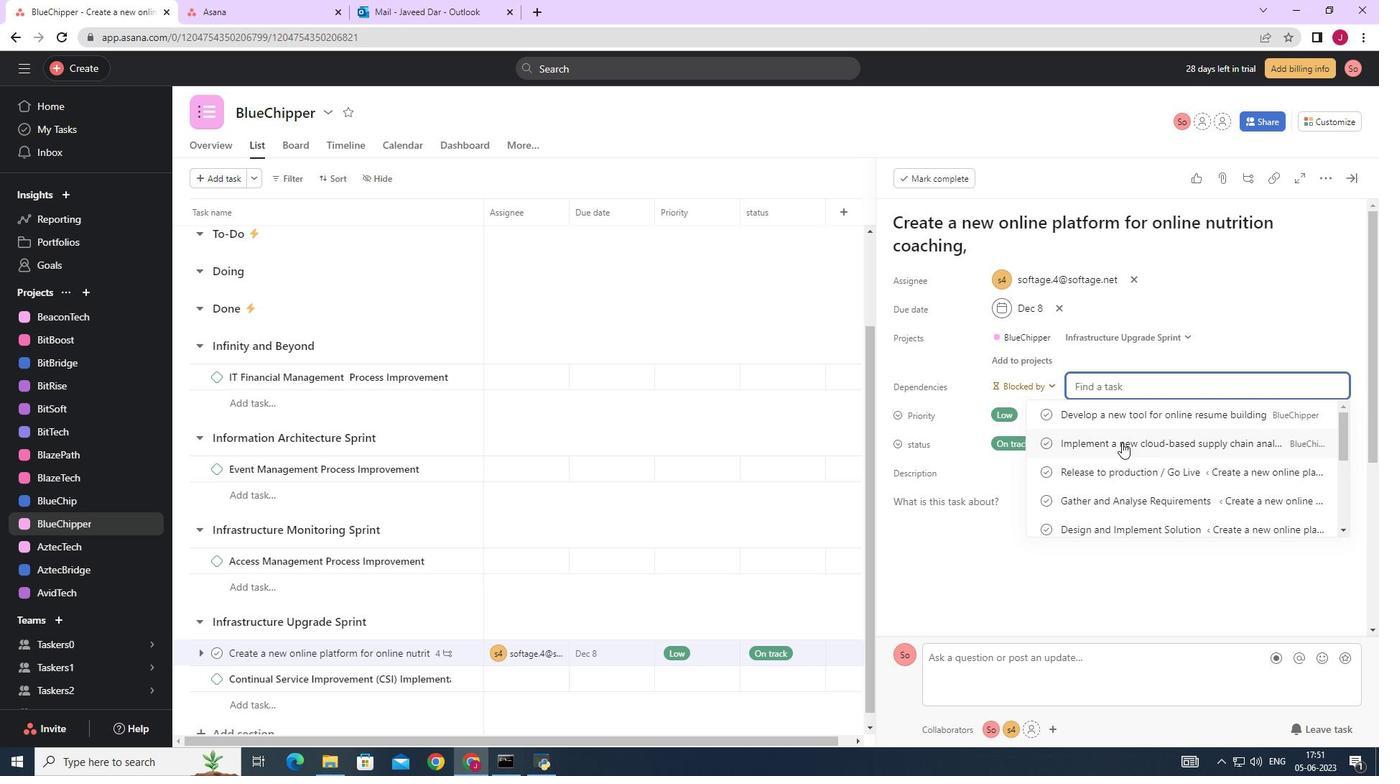 
Action: Mouse pressed left at (1115, 441)
Screenshot: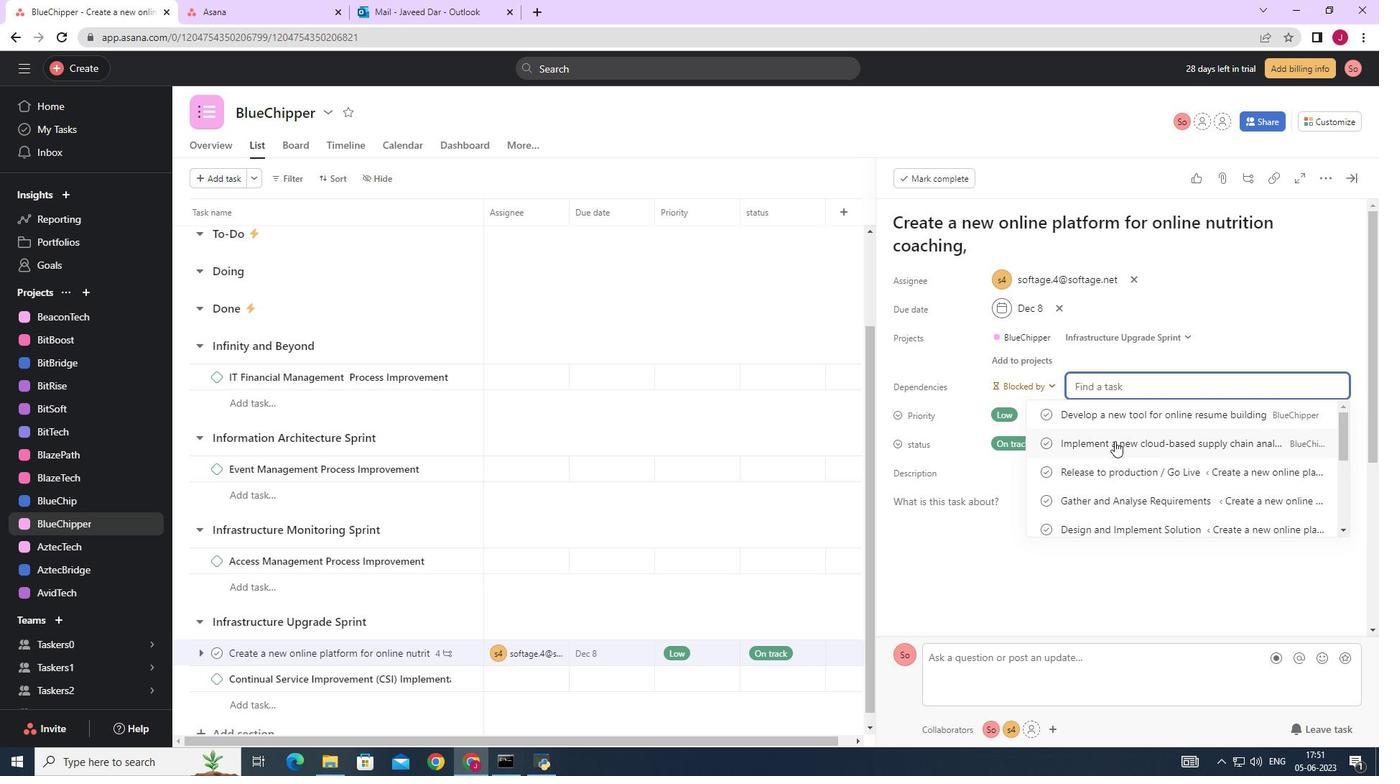 
Action: Mouse moved to (1355, 175)
Screenshot: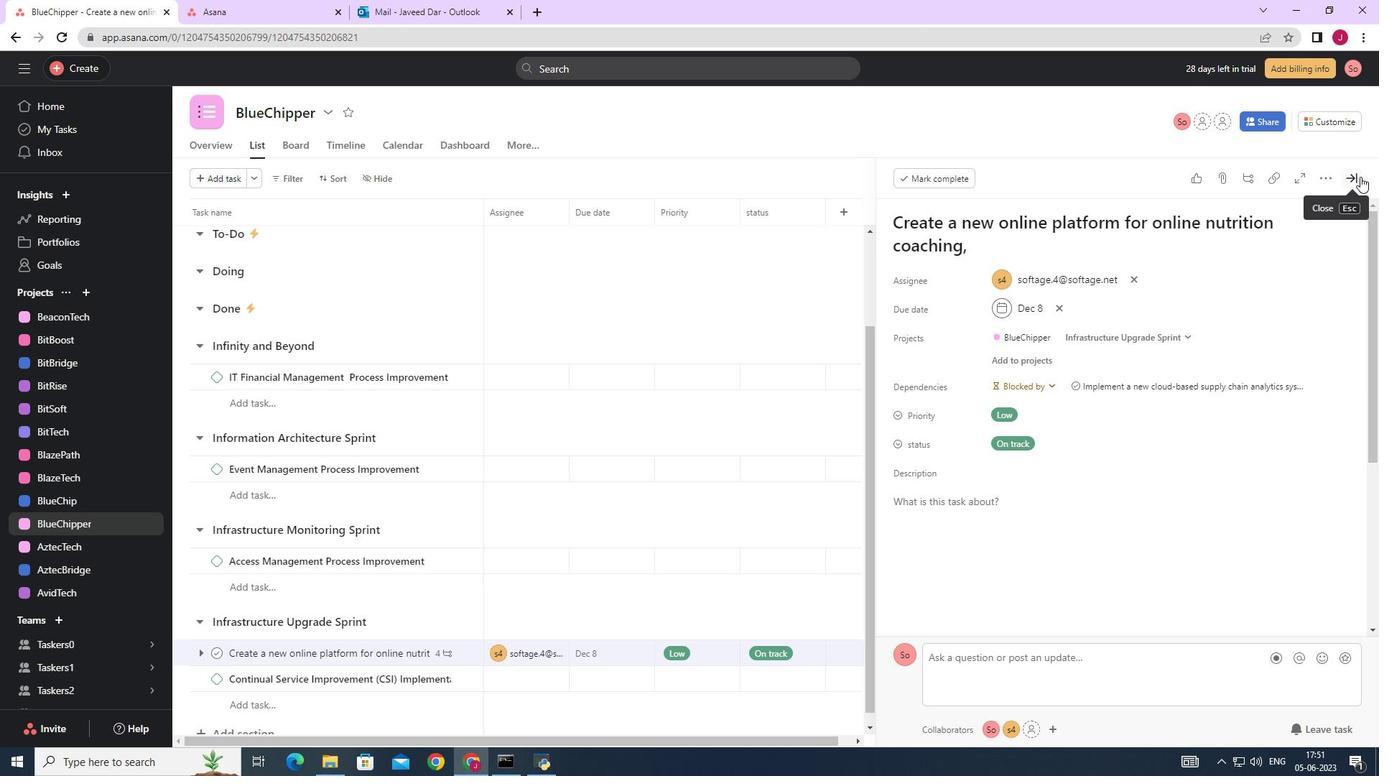
Action: Mouse pressed left at (1355, 175)
Screenshot: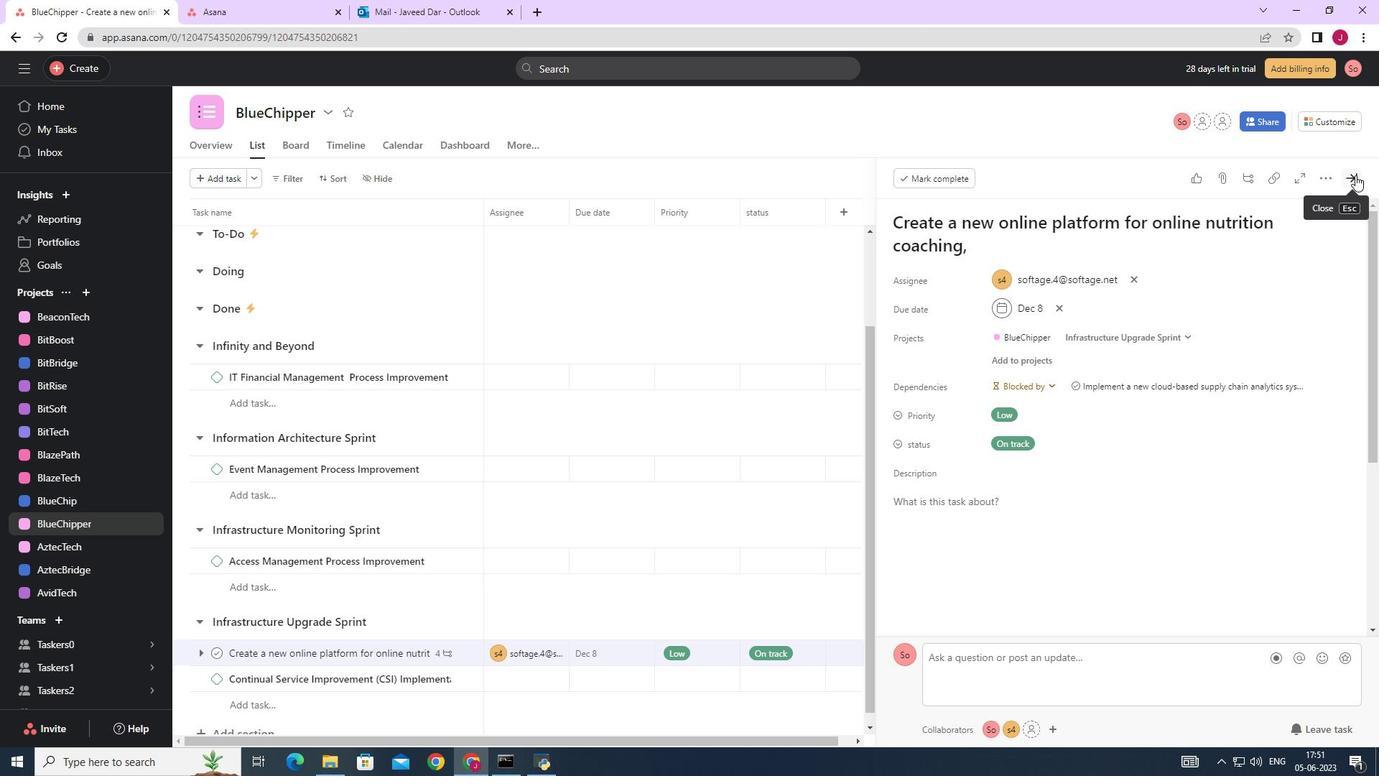 
Action: Mouse moved to (906, 367)
Screenshot: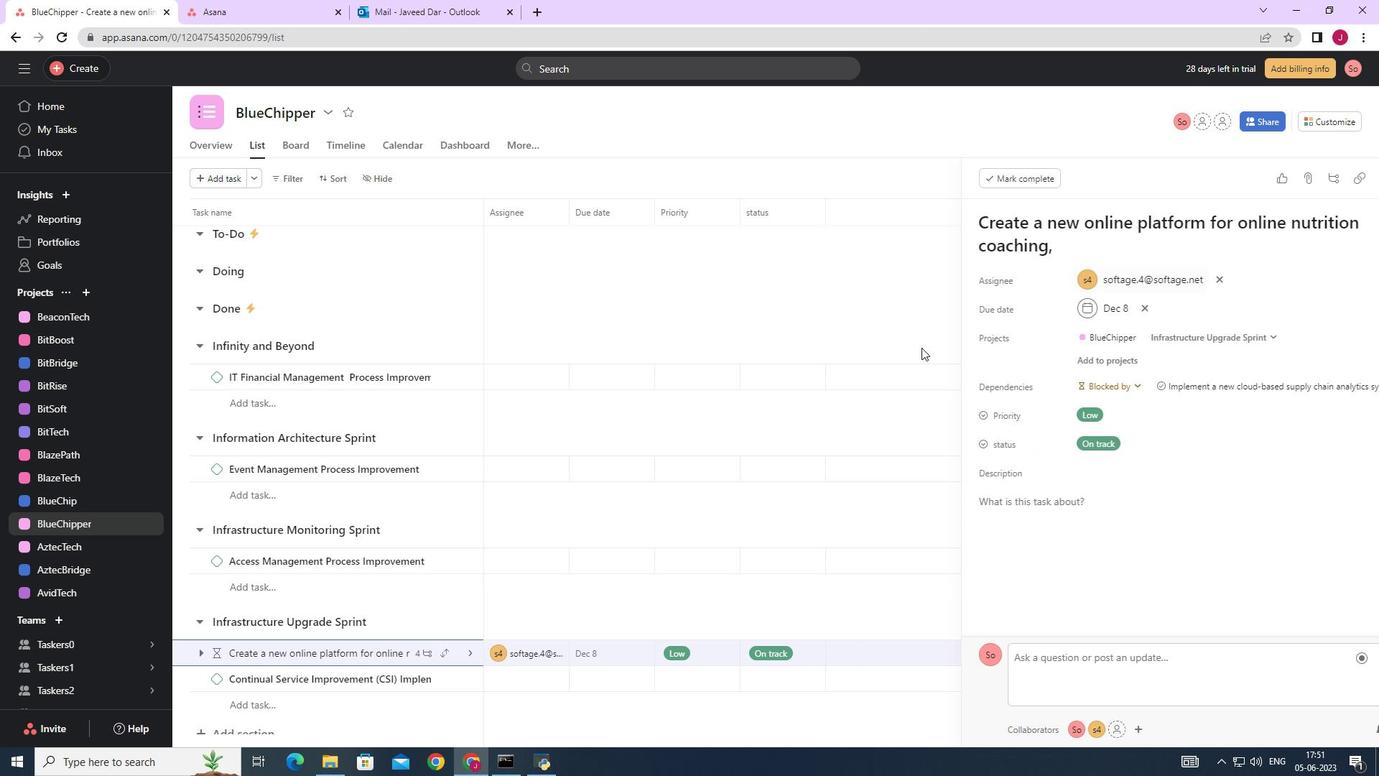 
